 Task: For heading Use Comfortaa with navy blue colour & bold.  font size for heading20,  'Change the font style of data to'Comfortaa and font size to 12,  Change the alignment of both headline & data to Align center.  In the sheet  BudgetTool analysisbook
Action: Mouse moved to (145, 186)
Screenshot: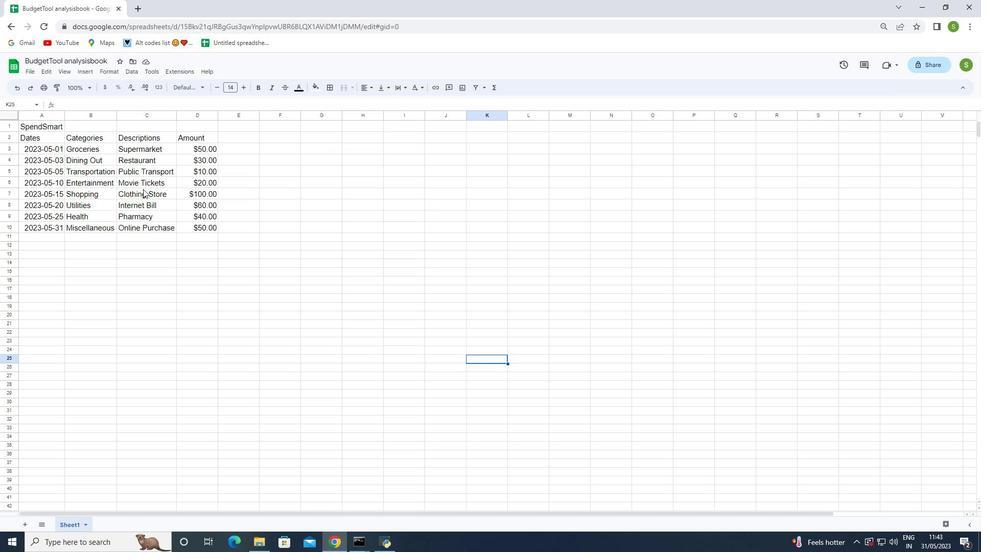 
Action: Mouse pressed left at (145, 186)
Screenshot: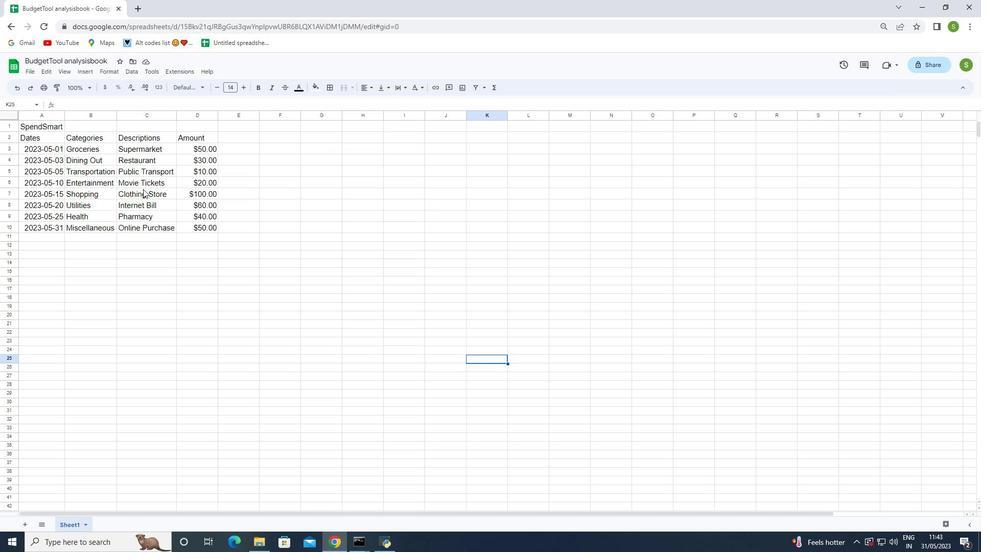 
Action: Mouse moved to (36, 128)
Screenshot: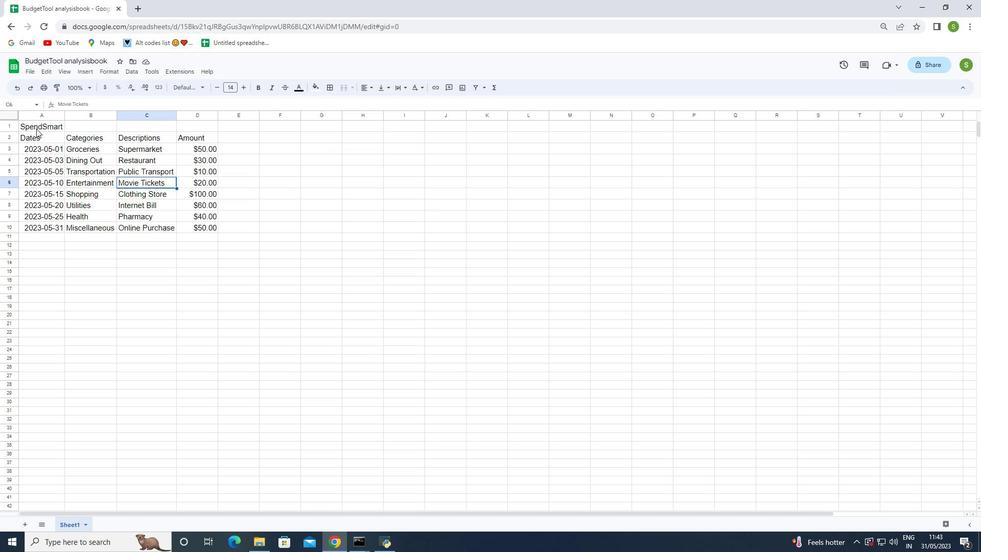 
Action: Mouse pressed left at (36, 128)
Screenshot: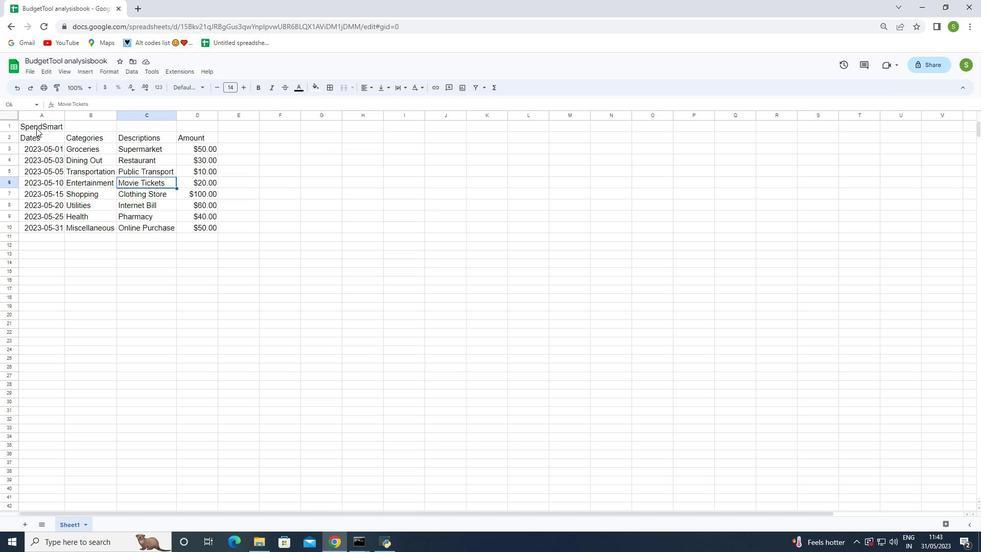 
Action: Mouse moved to (198, 88)
Screenshot: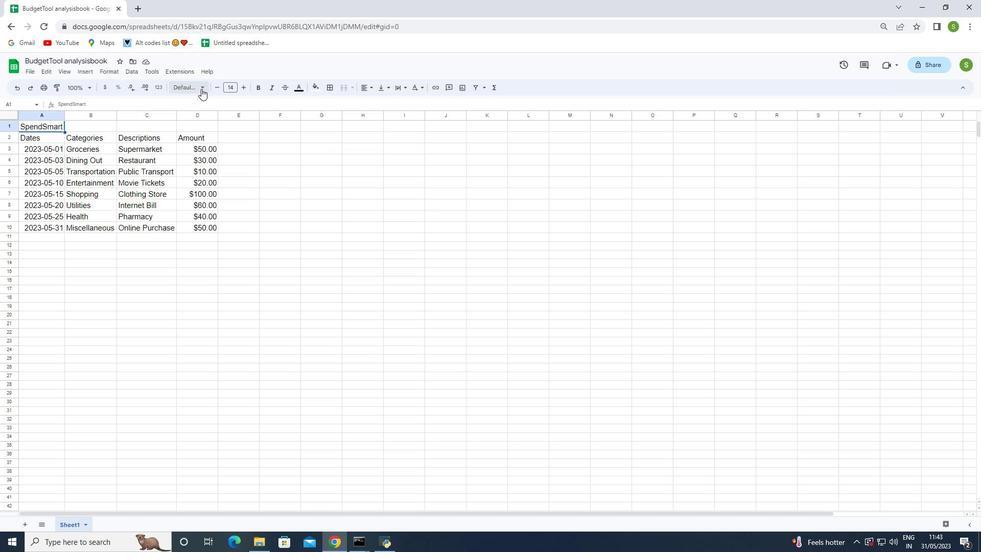 
Action: Mouse pressed left at (198, 88)
Screenshot: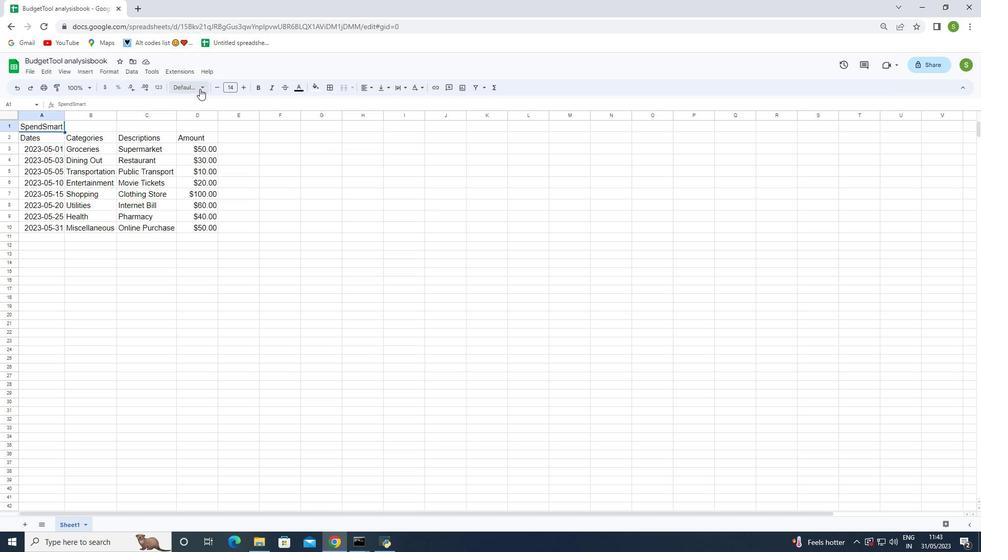 
Action: Mouse moved to (202, 488)
Screenshot: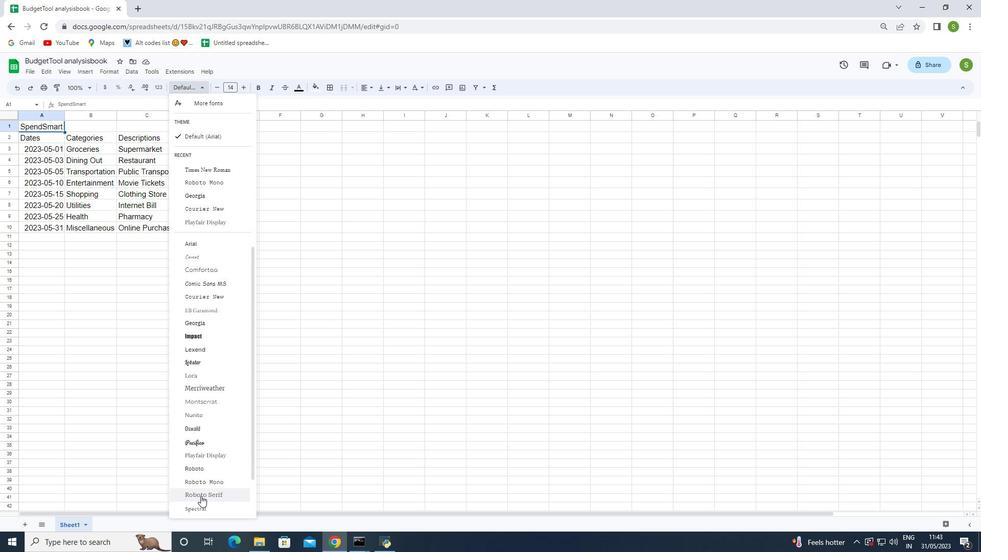 
Action: Mouse scrolled (202, 487) with delta (0, 0)
Screenshot: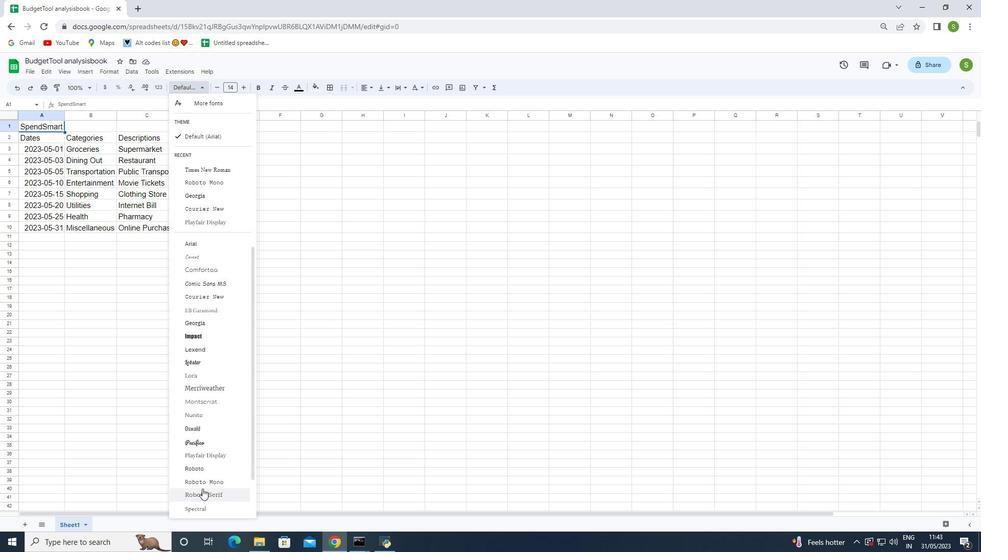 
Action: Mouse scrolled (202, 487) with delta (0, 0)
Screenshot: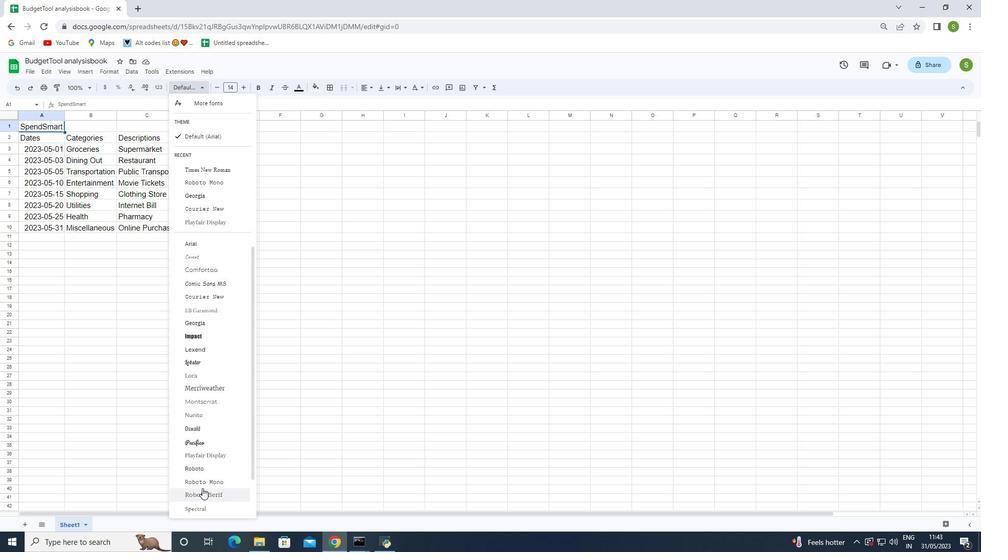 
Action: Mouse scrolled (202, 487) with delta (0, 0)
Screenshot: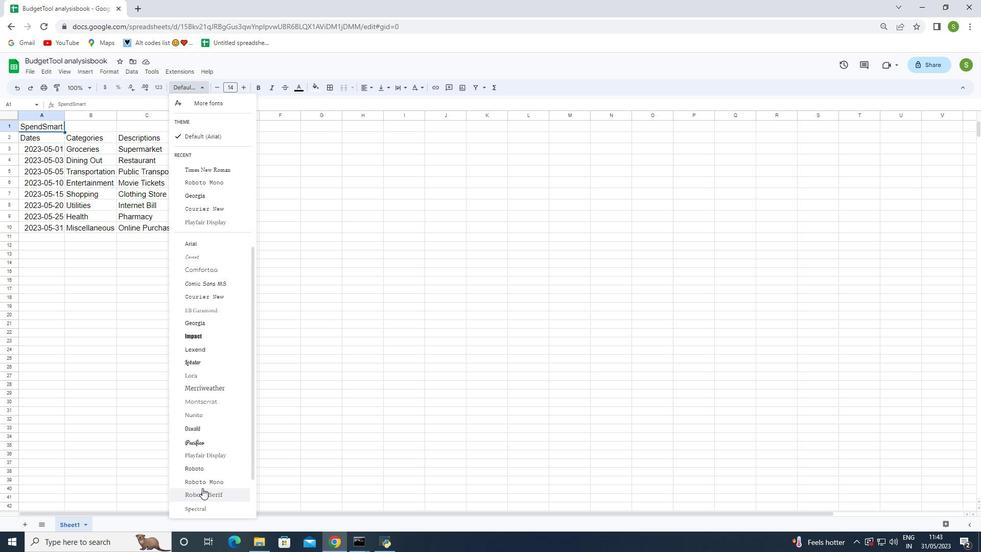 
Action: Mouse scrolled (202, 487) with delta (0, 0)
Screenshot: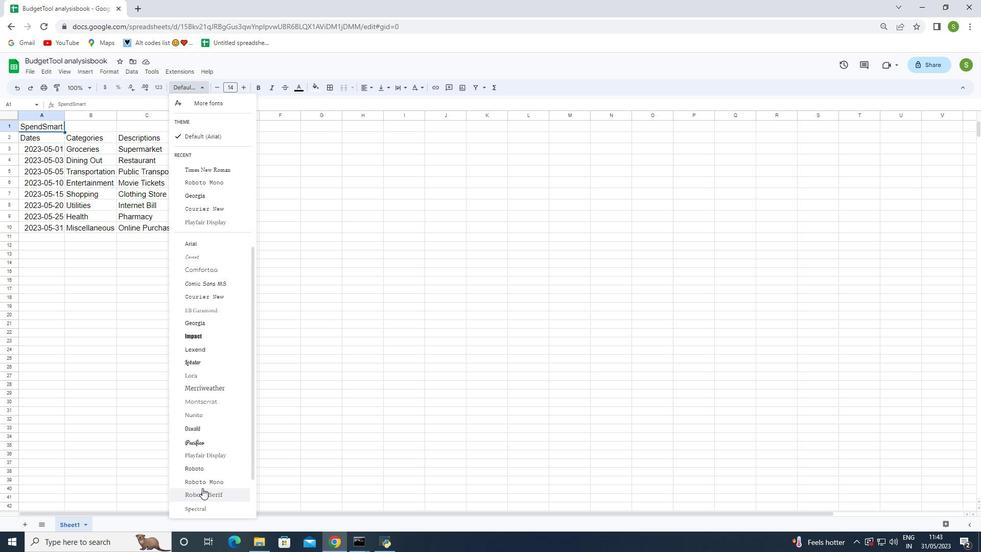 
Action: Mouse scrolled (202, 487) with delta (0, 0)
Screenshot: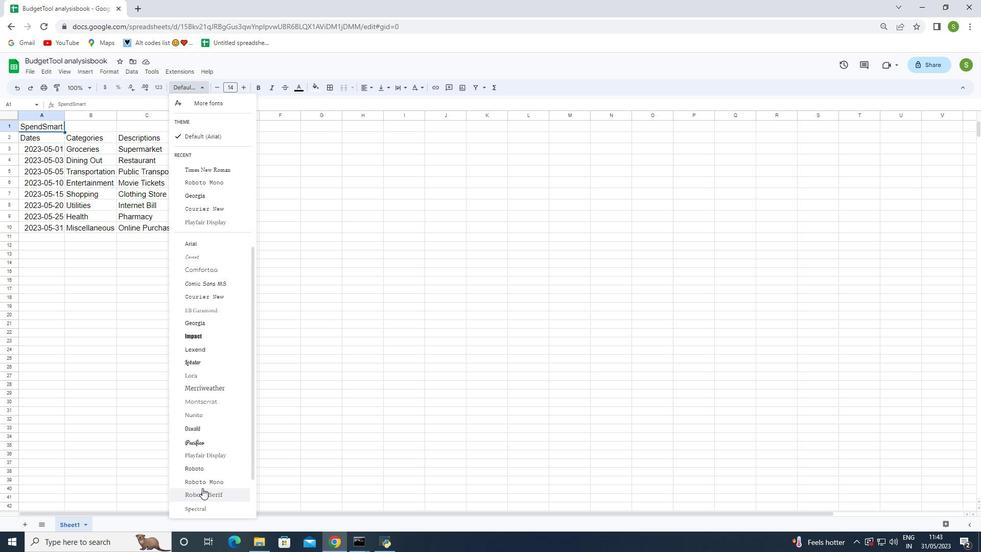 
Action: Mouse scrolled (202, 487) with delta (0, 0)
Screenshot: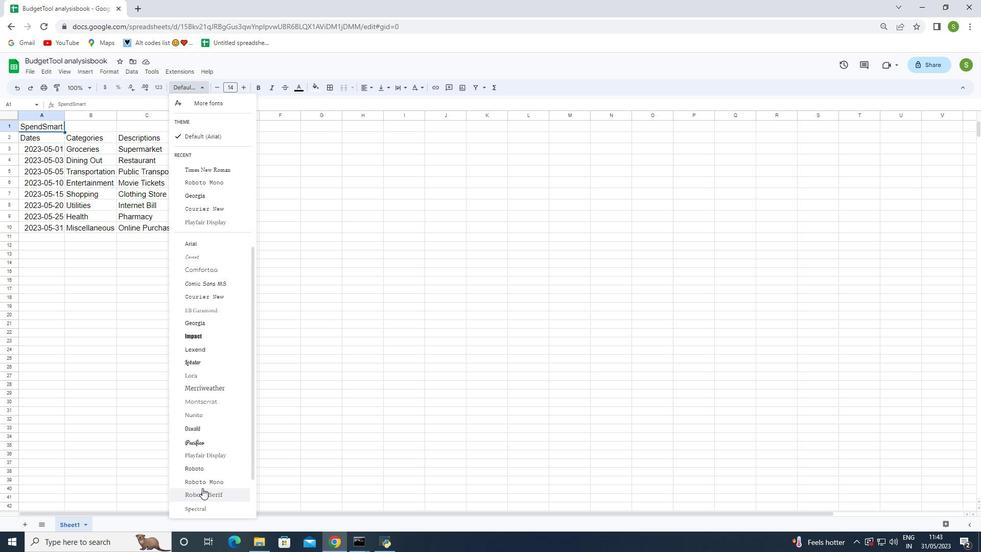 
Action: Mouse moved to (202, 487)
Screenshot: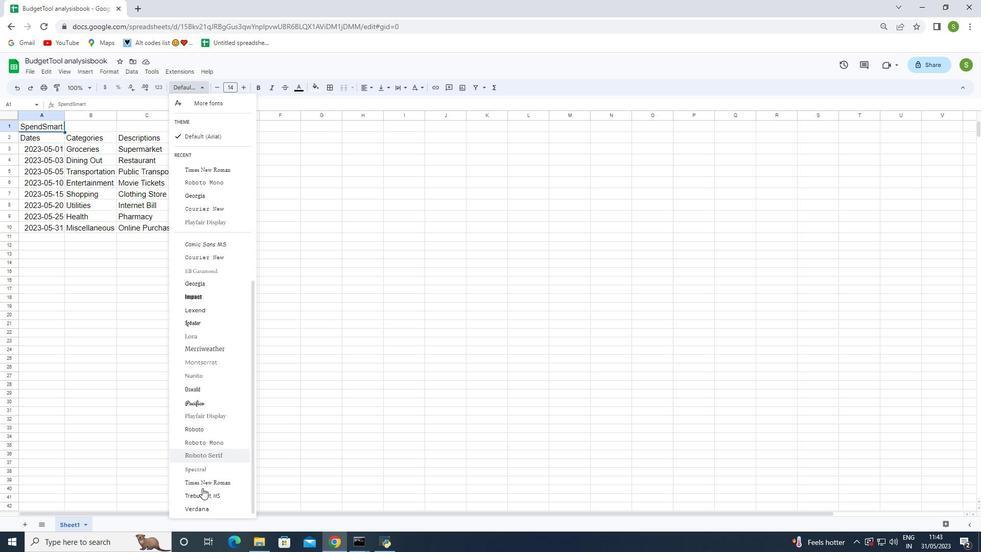 
Action: Mouse scrolled (202, 488) with delta (0, 0)
Screenshot: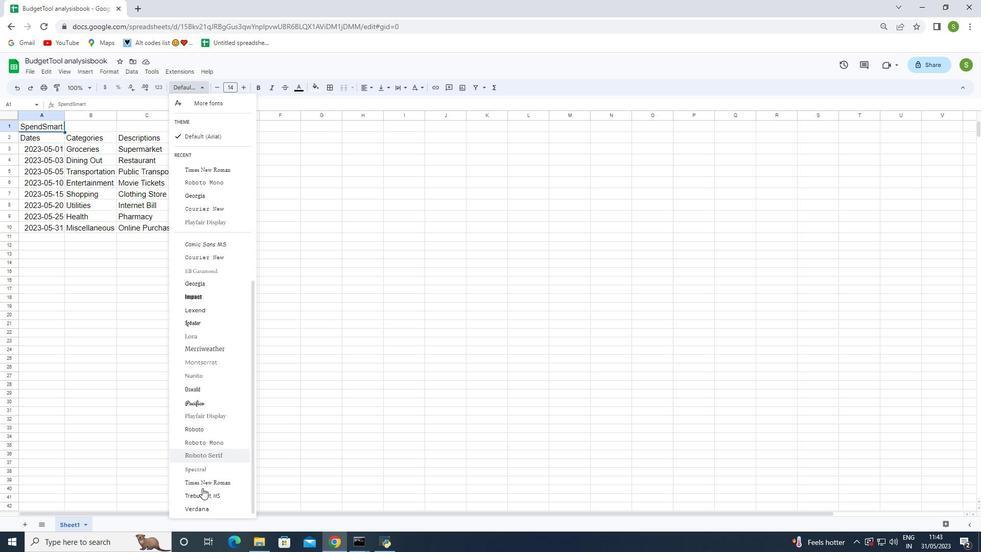
Action: Mouse moved to (202, 486)
Screenshot: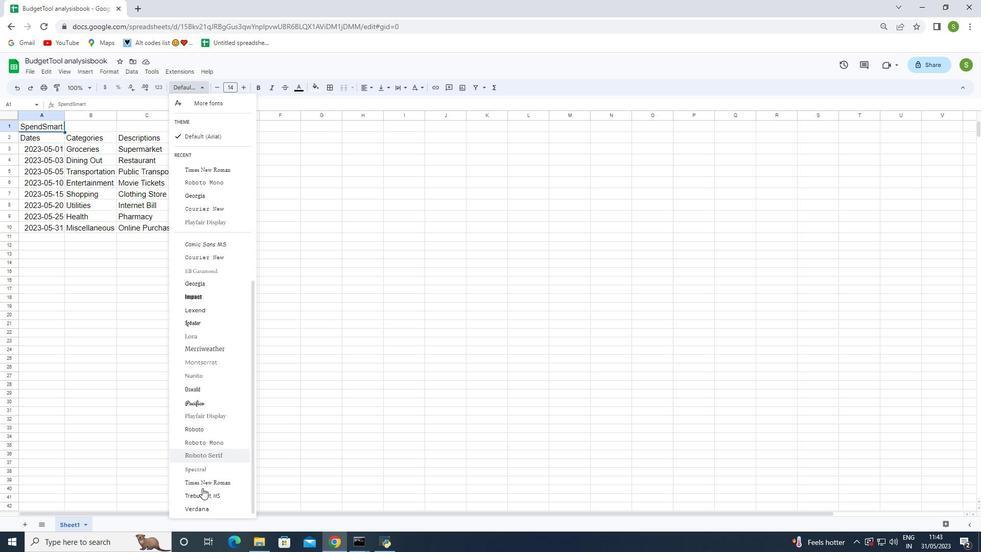 
Action: Mouse scrolled (202, 487) with delta (0, 0)
Screenshot: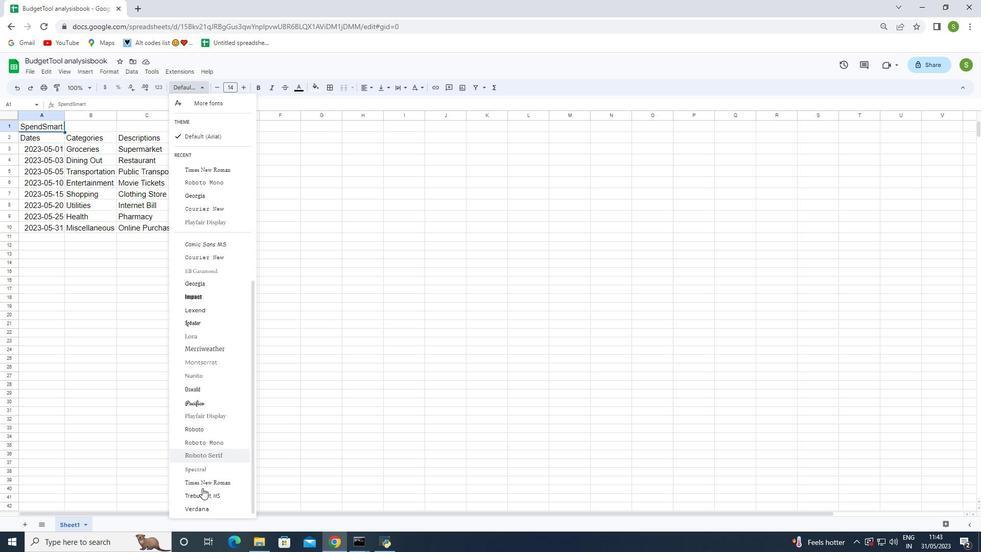 
Action: Mouse moved to (202, 486)
Screenshot: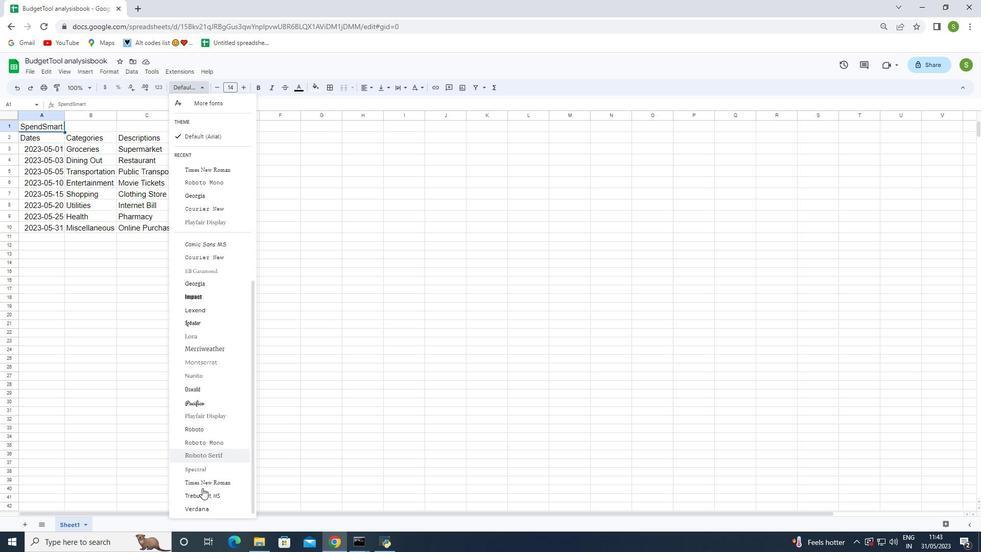 
Action: Mouse scrolled (202, 486) with delta (0, 0)
Screenshot: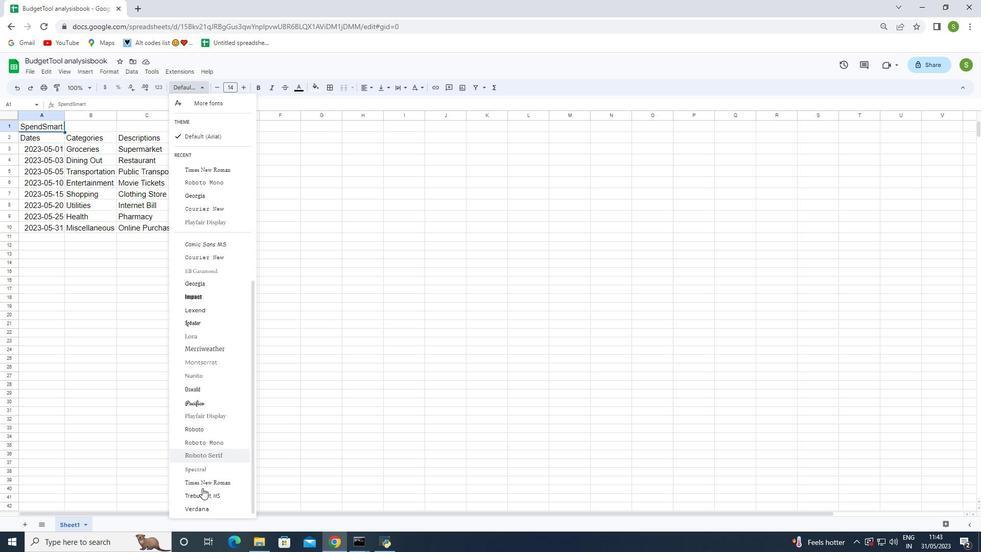 
Action: Mouse moved to (202, 482)
Screenshot: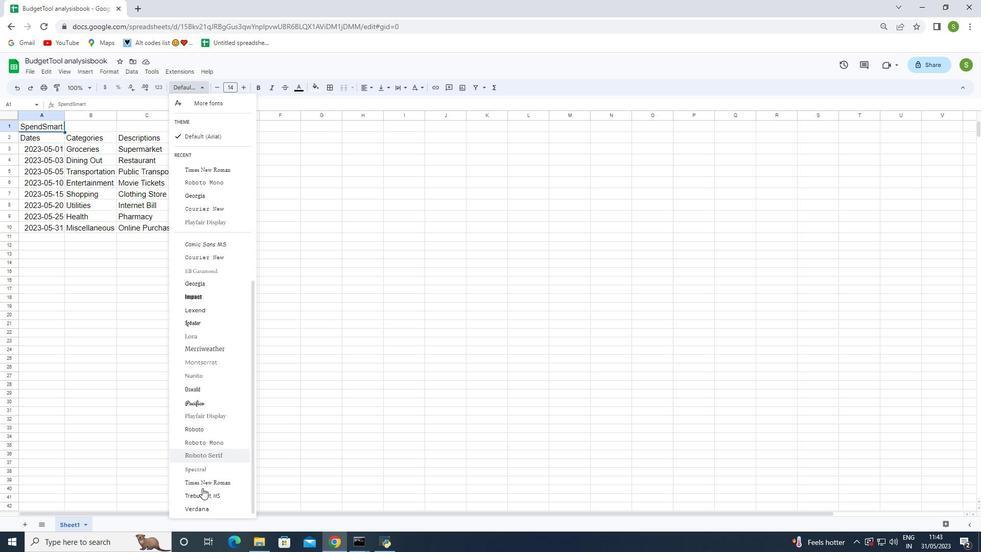 
Action: Mouse scrolled (202, 483) with delta (0, 0)
Screenshot: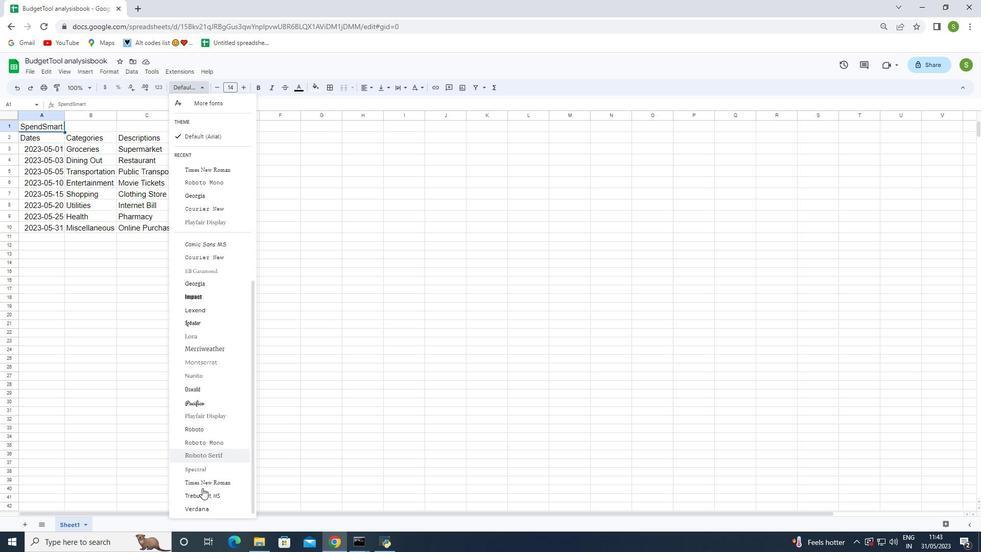 
Action: Mouse moved to (202, 481)
Screenshot: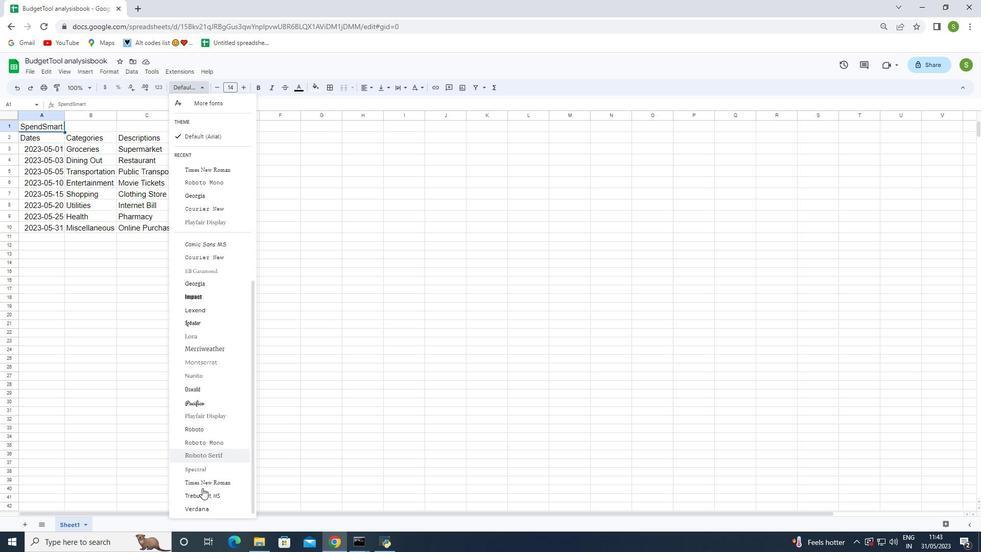 
Action: Mouse scrolled (202, 481) with delta (0, 0)
Screenshot: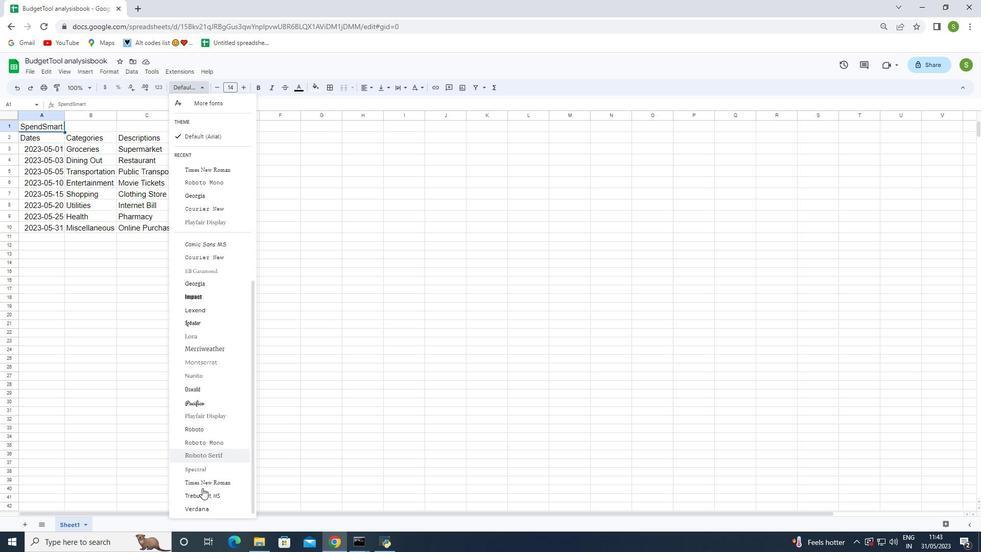
Action: Mouse moved to (203, 475)
Screenshot: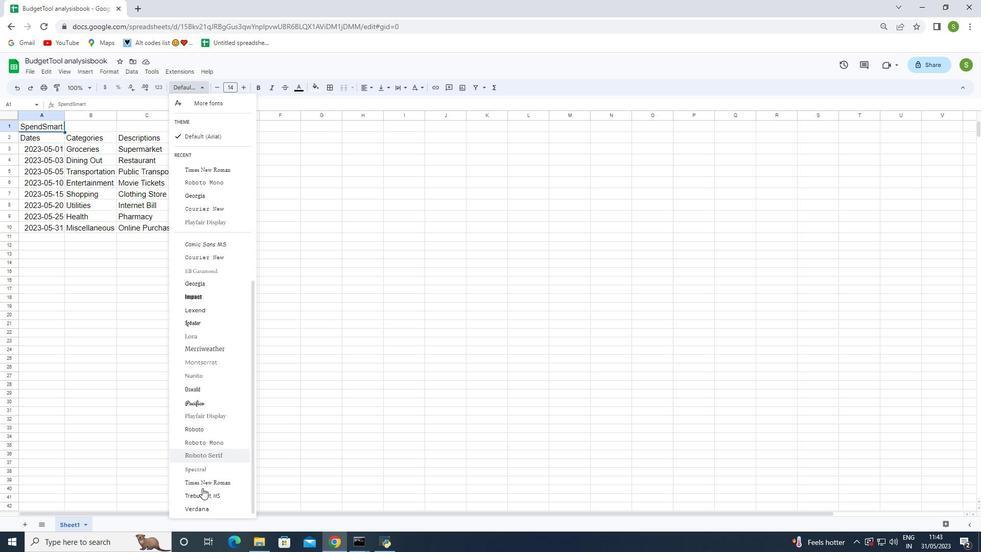 
Action: Mouse scrolled (203, 476) with delta (0, 0)
Screenshot: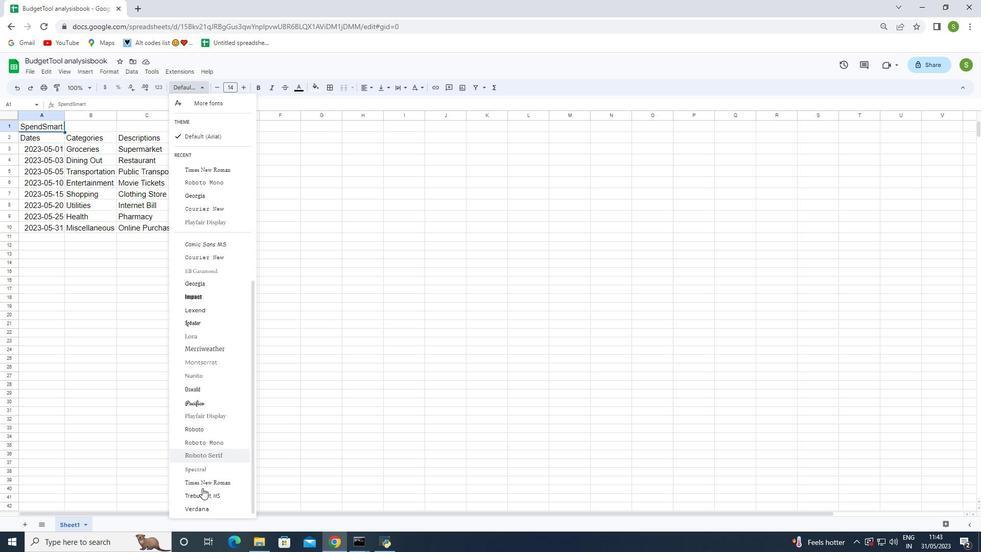 
Action: Mouse moved to (204, 463)
Screenshot: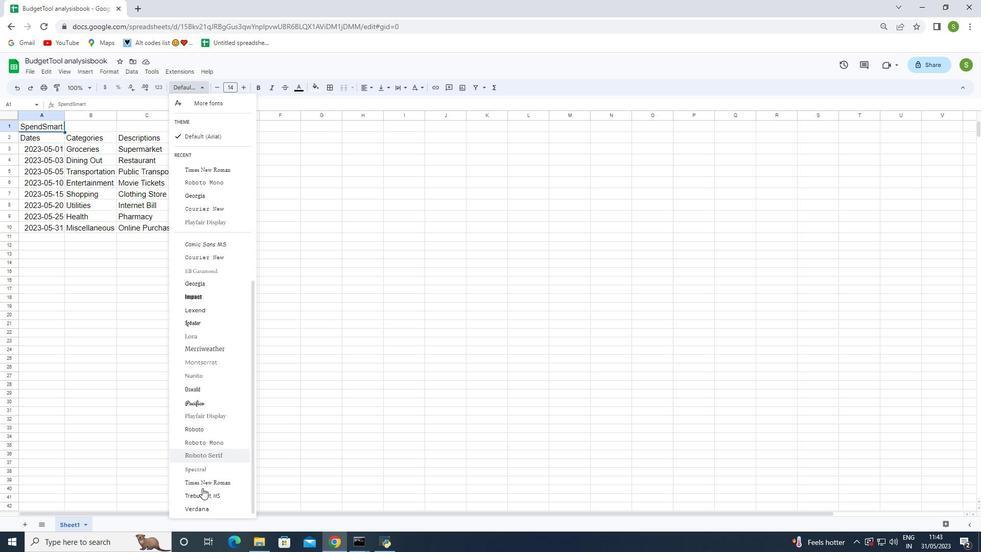 
Action: Mouse scrolled (204, 463) with delta (0, 0)
Screenshot: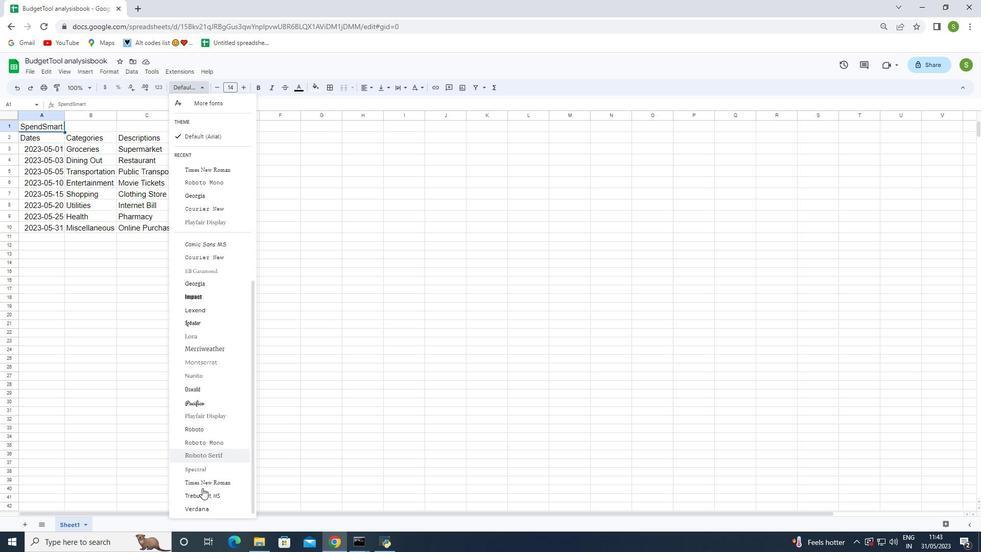 
Action: Mouse moved to (204, 450)
Screenshot: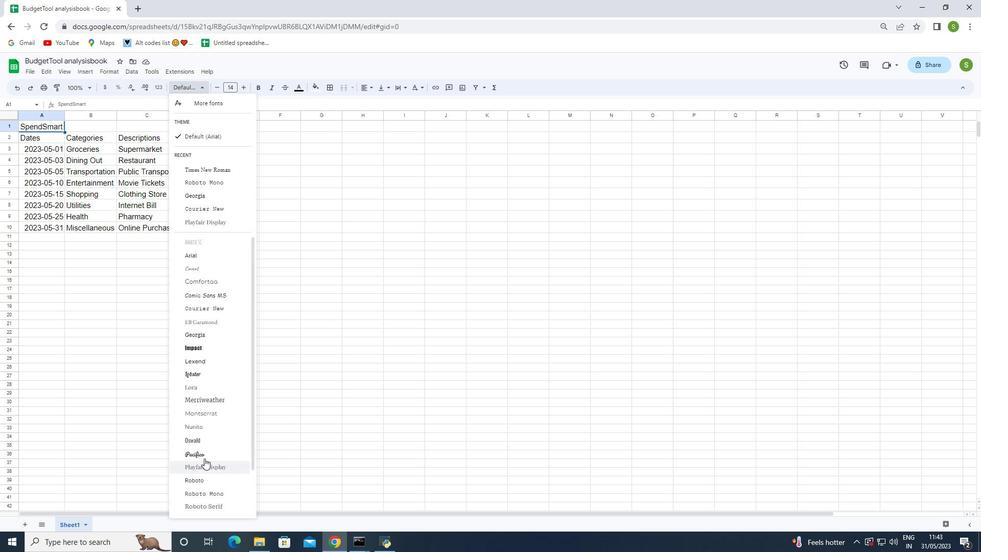 
Action: Mouse scrolled (204, 451) with delta (0, 0)
Screenshot: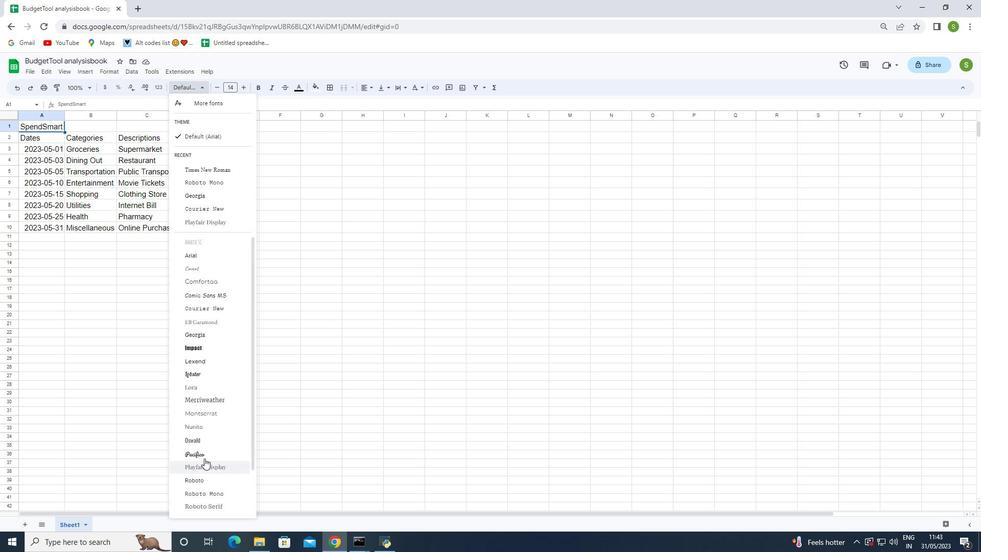 
Action: Mouse moved to (204, 450)
Screenshot: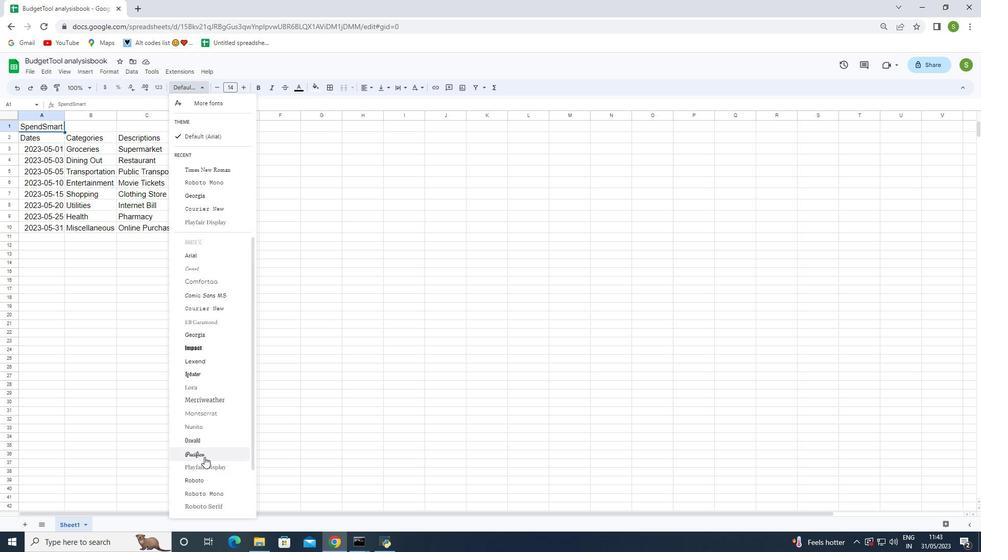 
Action: Mouse scrolled (204, 450) with delta (0, 0)
Screenshot: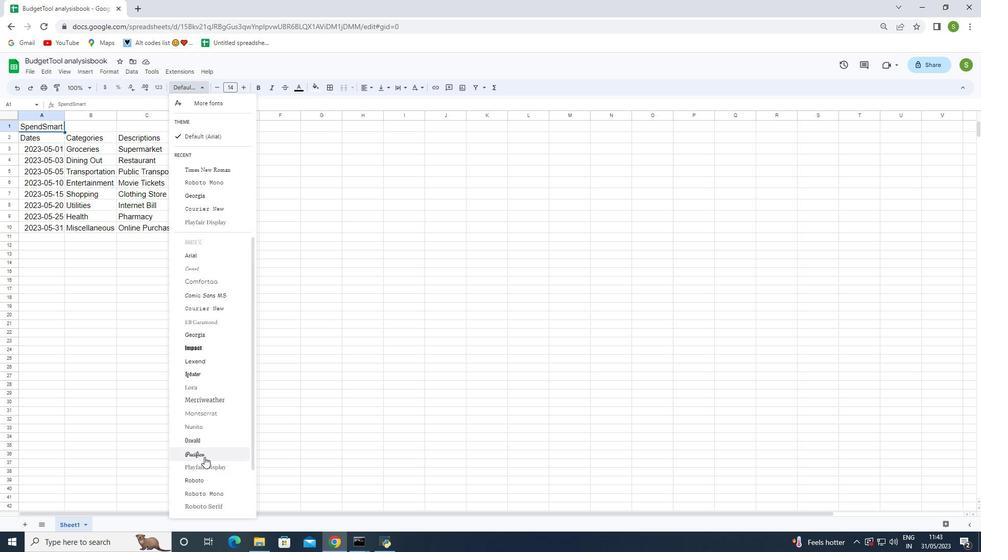 
Action: Mouse scrolled (204, 450) with delta (0, 0)
Screenshot: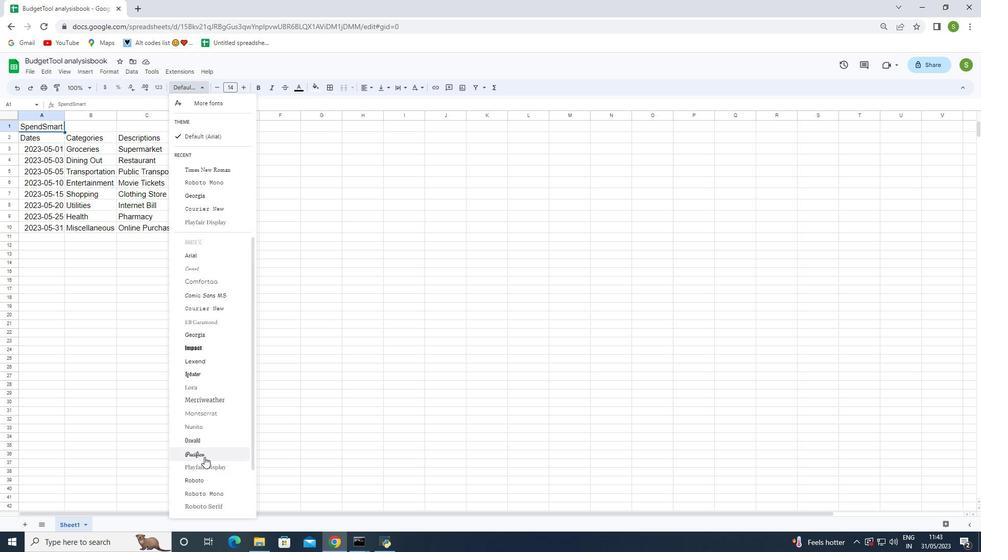 
Action: Mouse scrolled (204, 450) with delta (0, 0)
Screenshot: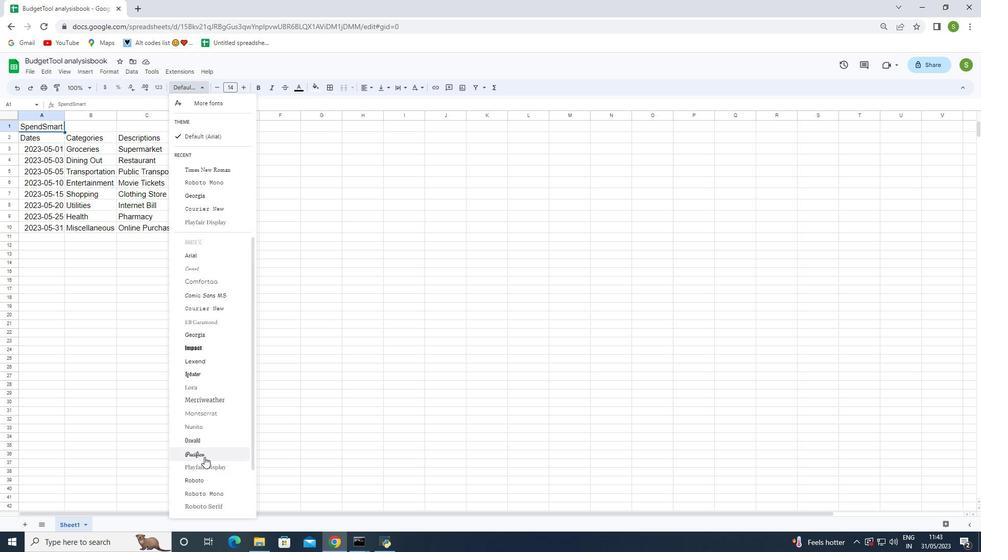 
Action: Mouse scrolled (204, 450) with delta (0, 0)
Screenshot: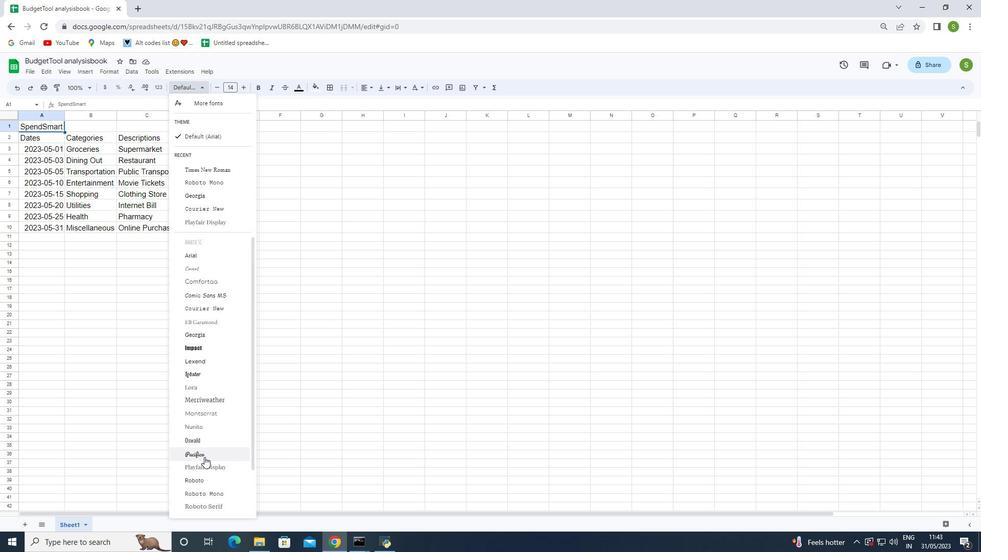 
Action: Mouse moved to (204, 449)
Screenshot: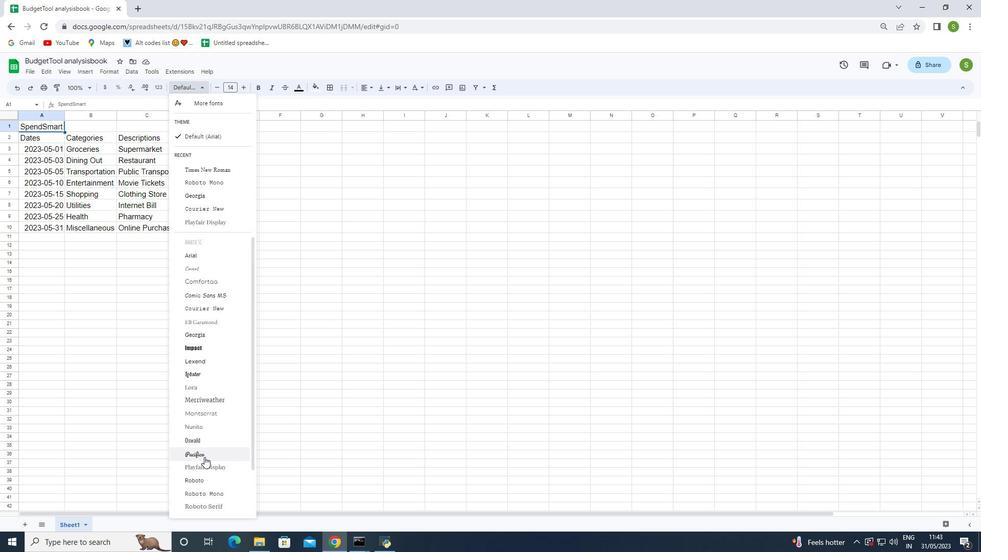 
Action: Mouse scrolled (204, 450) with delta (0, 0)
Screenshot: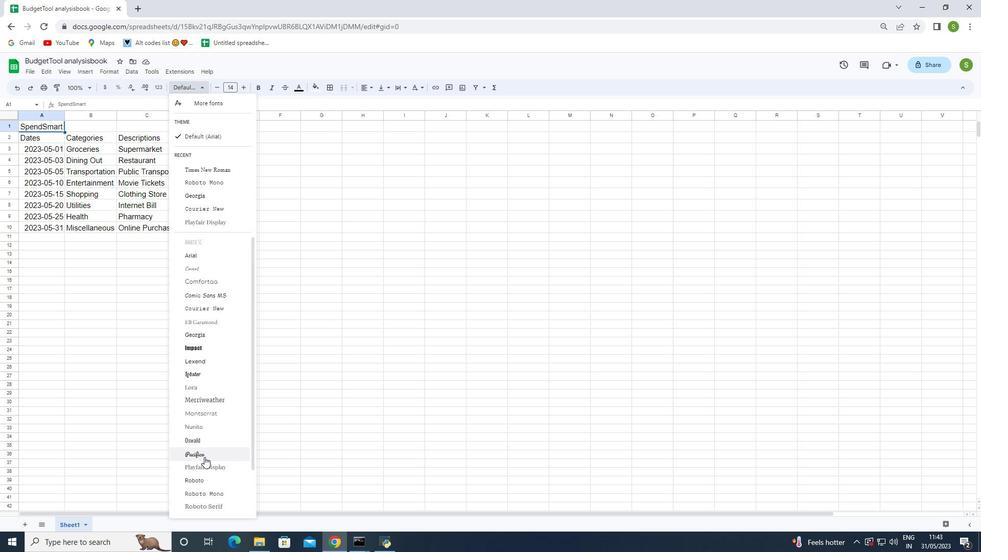 
Action: Mouse moved to (212, 283)
Screenshot: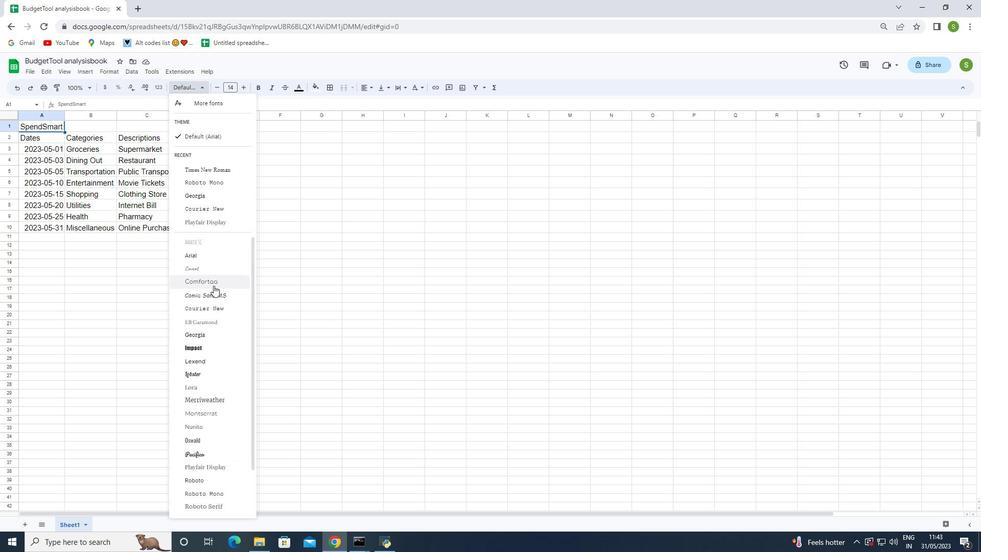
Action: Mouse pressed left at (212, 283)
Screenshot: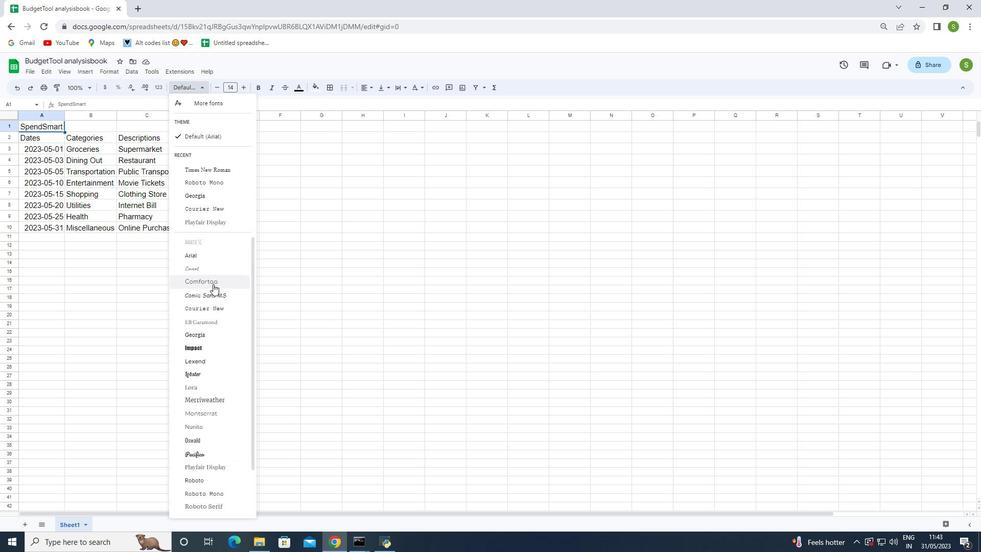 
Action: Mouse moved to (134, 9)
Screenshot: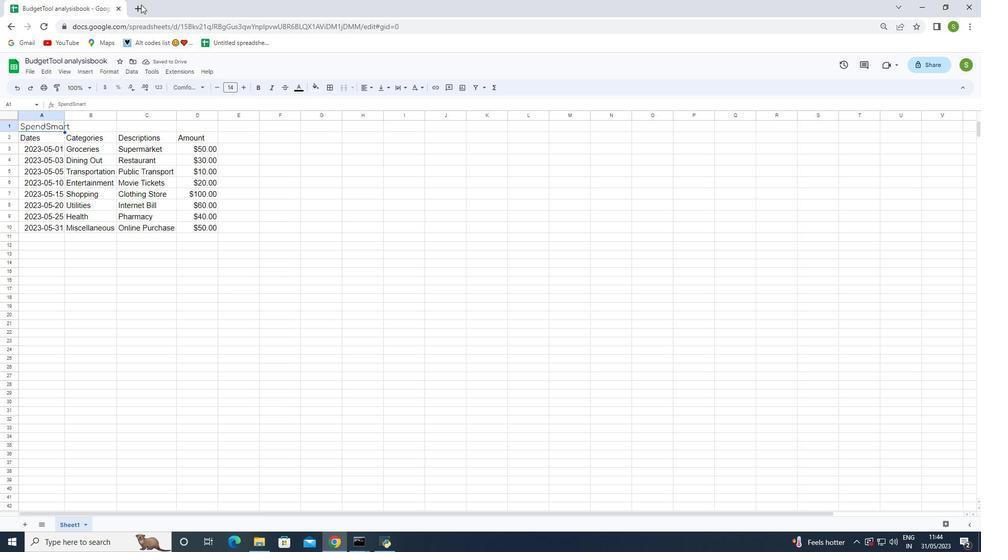 
Action: Mouse pressed left at (134, 9)
Screenshot: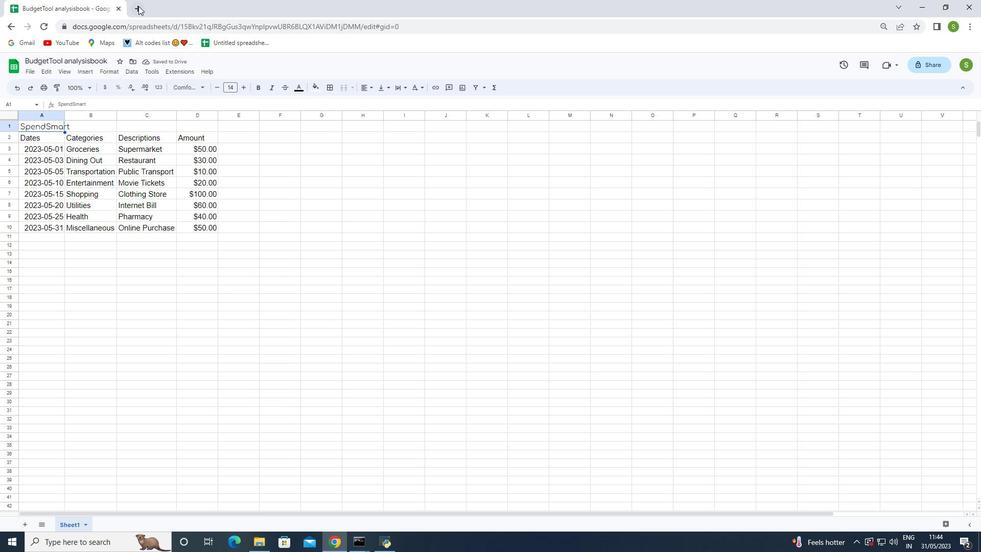 
Action: Mouse moved to (222, 112)
Screenshot: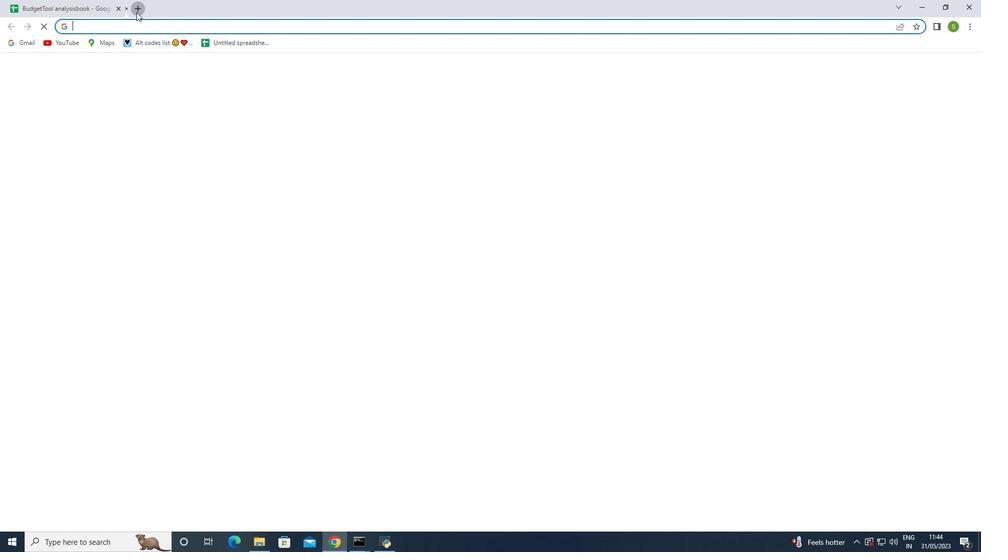 
Action: Key pressed navy<Key.space>blu<Key.enter>
Screenshot: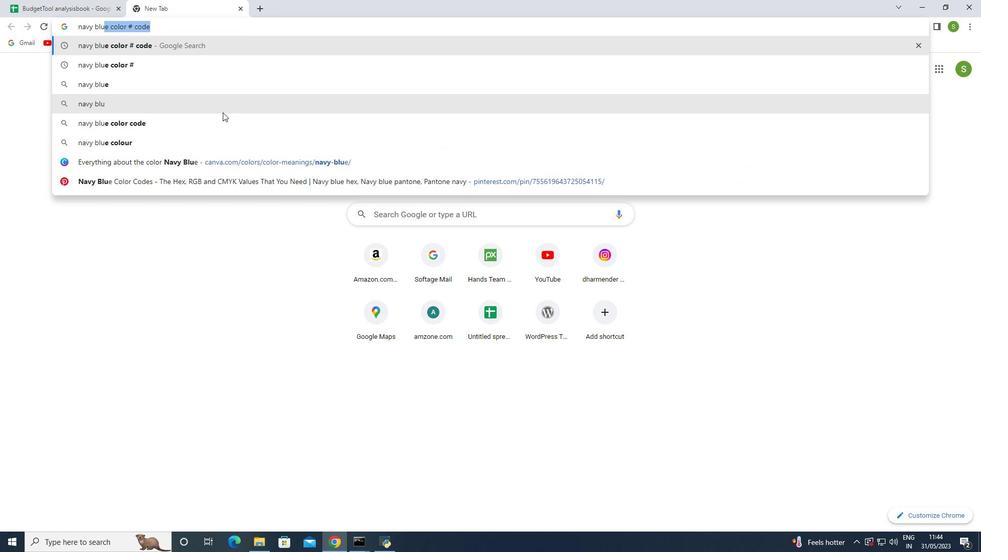 
Action: Mouse moved to (190, 228)
Screenshot: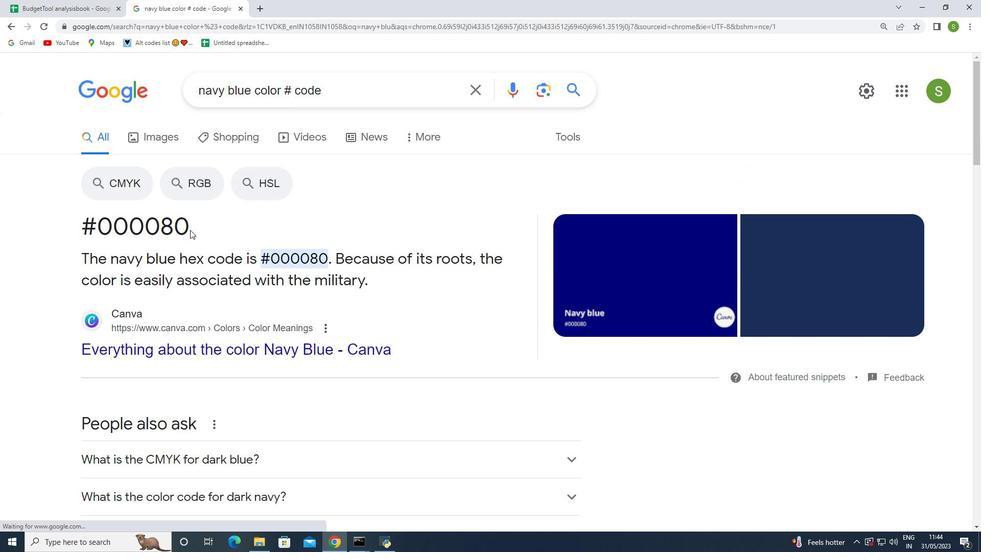 
Action: Mouse pressed left at (190, 228)
Screenshot: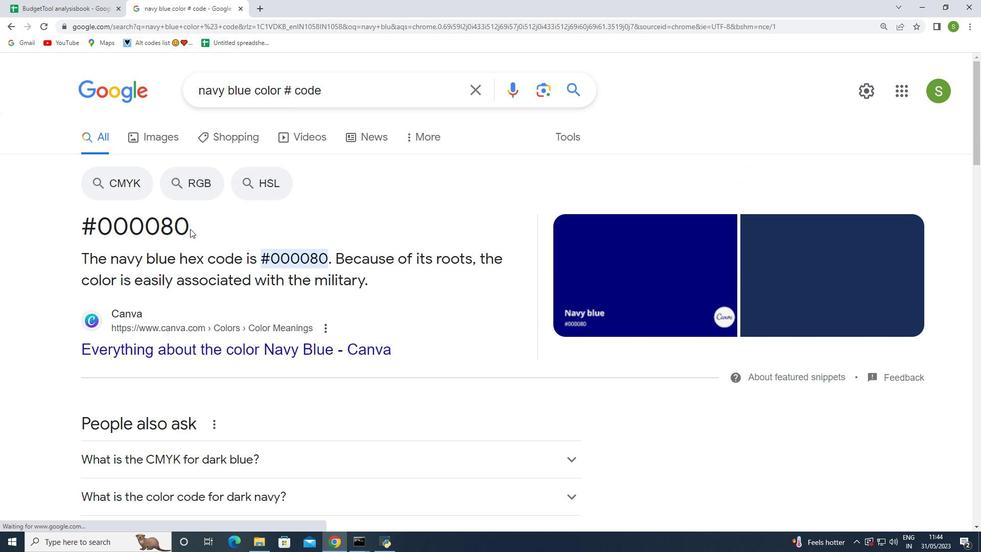 
Action: Mouse moved to (79, 219)
Screenshot: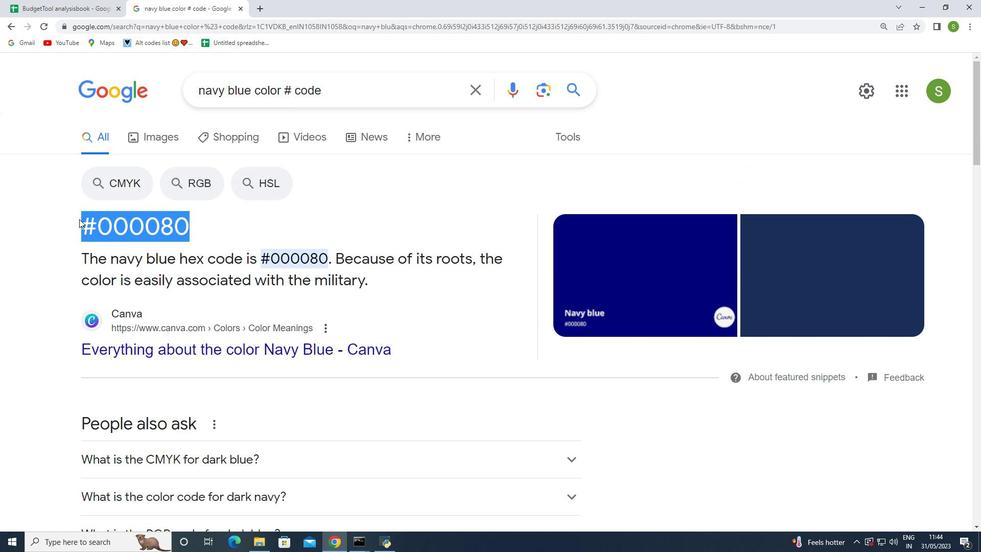 
Action: Key pressed ctrl+C
Screenshot: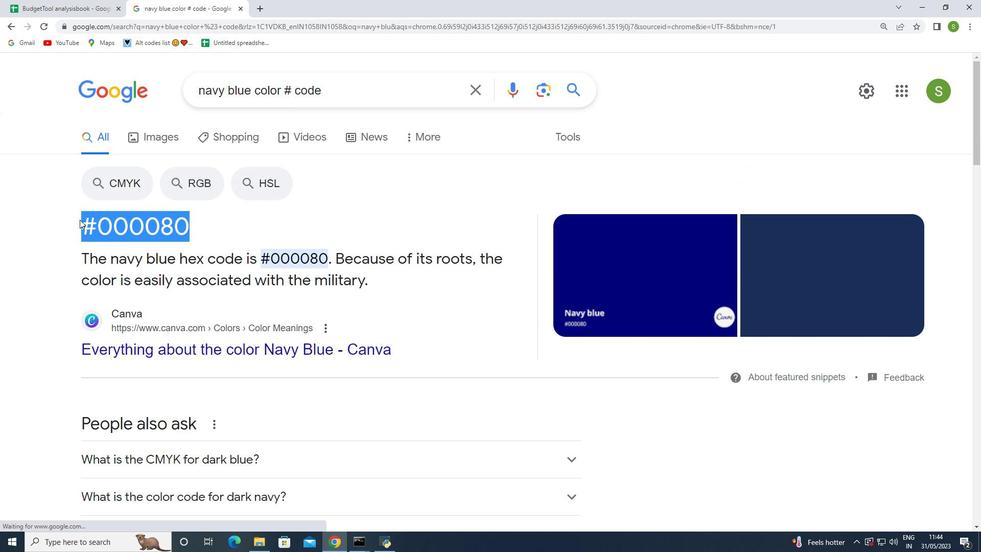 
Action: Mouse moved to (42, 0)
Screenshot: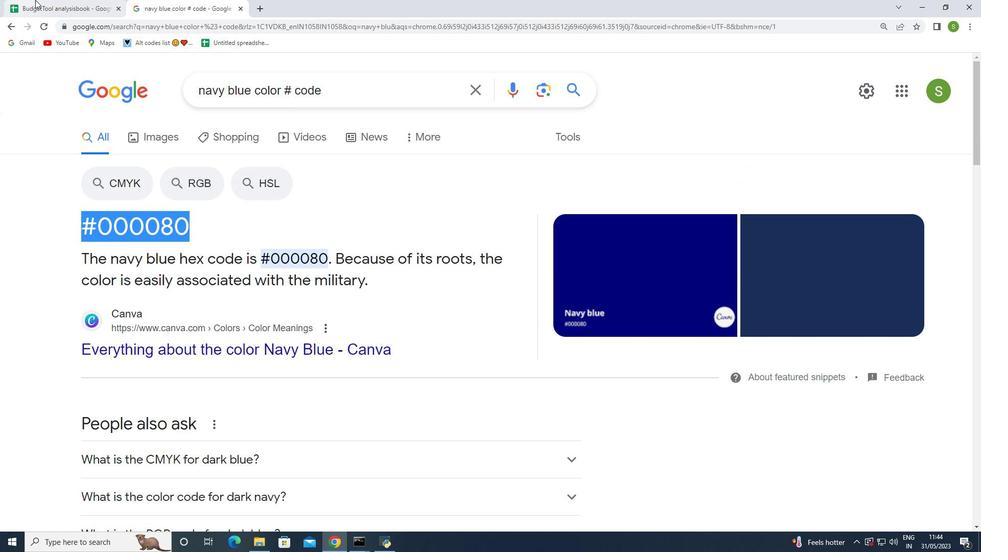 
Action: Mouse pressed left at (42, 0)
Screenshot: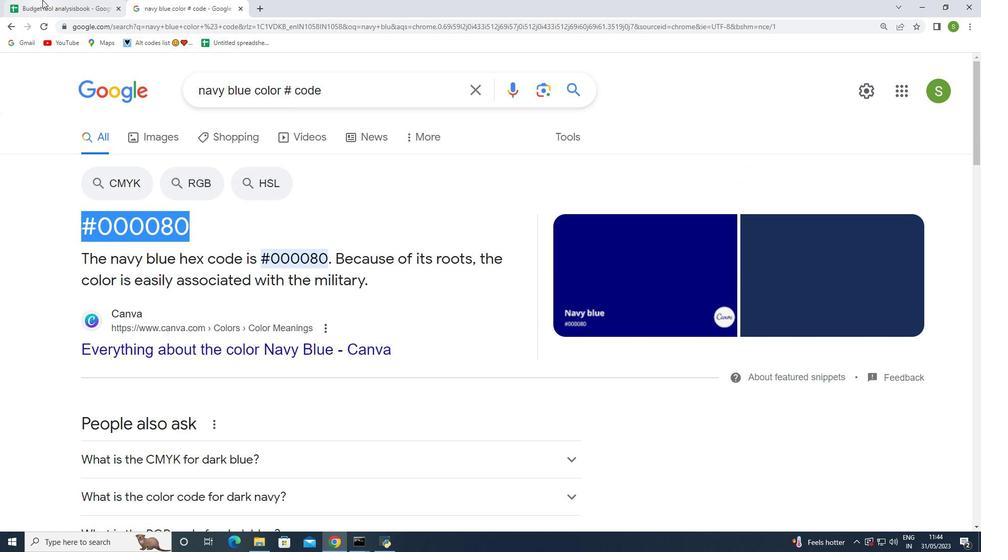 
Action: Mouse moved to (296, 89)
Screenshot: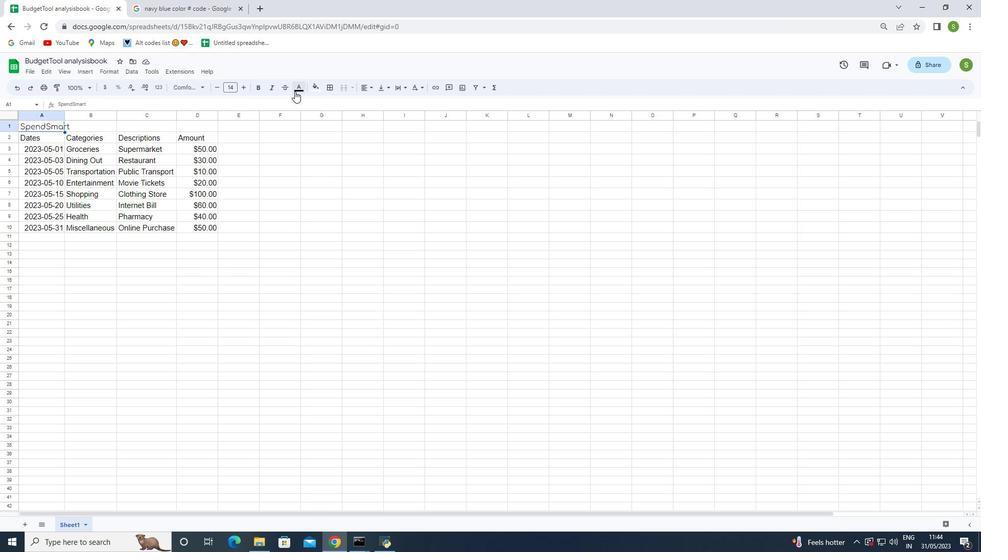 
Action: Mouse pressed left at (296, 89)
Screenshot: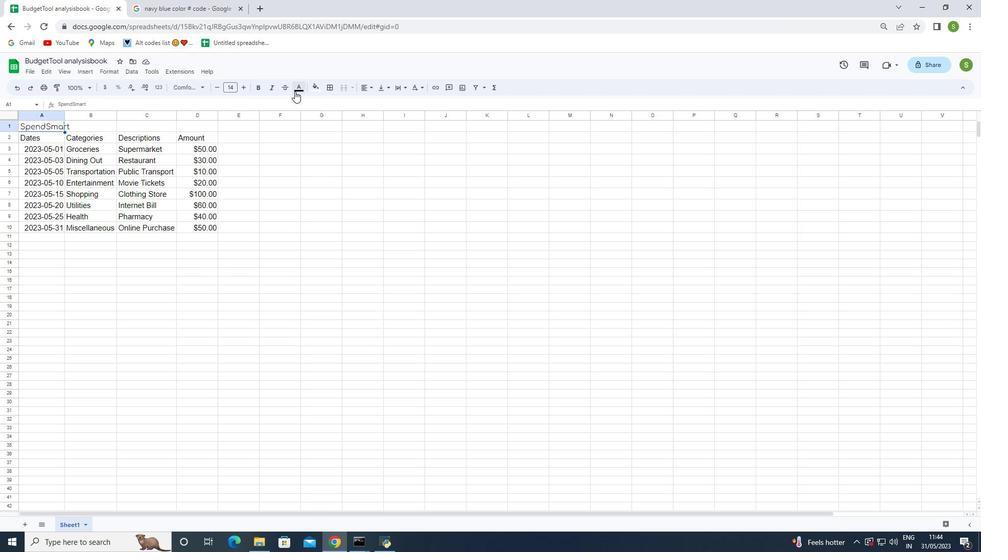 
Action: Mouse moved to (301, 220)
Screenshot: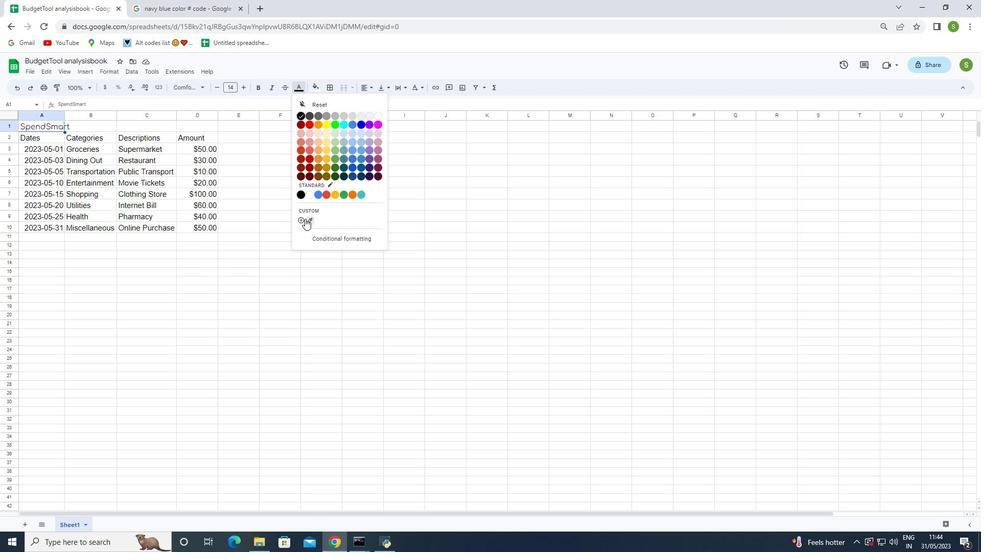 
Action: Mouse pressed left at (301, 220)
Screenshot: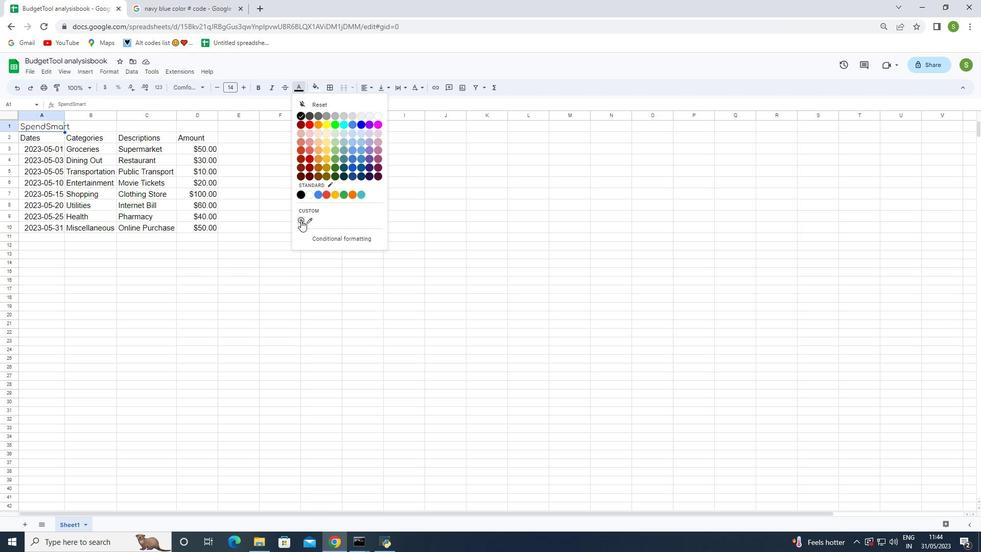 
Action: Mouse moved to (405, 319)
Screenshot: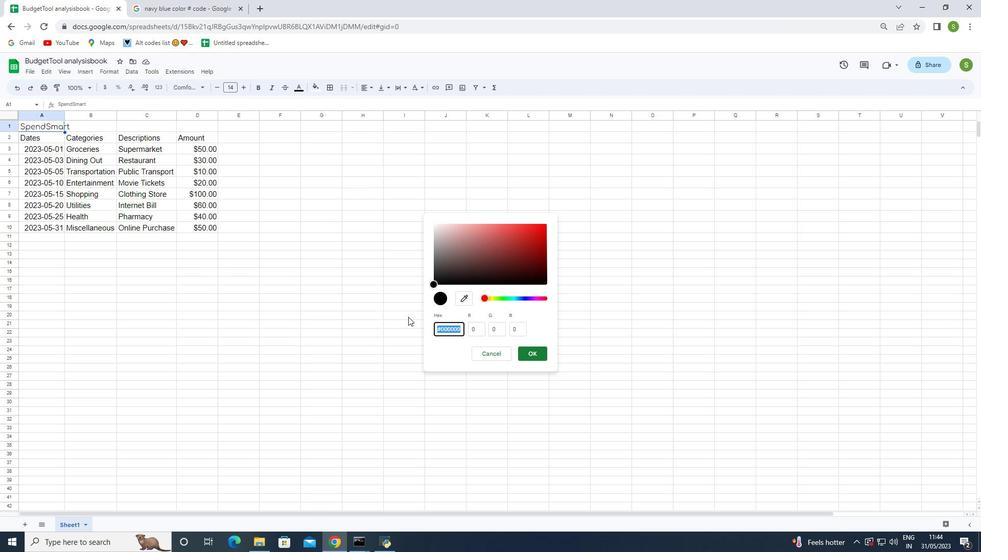 
Action: Key pressed ctrl+V
Screenshot: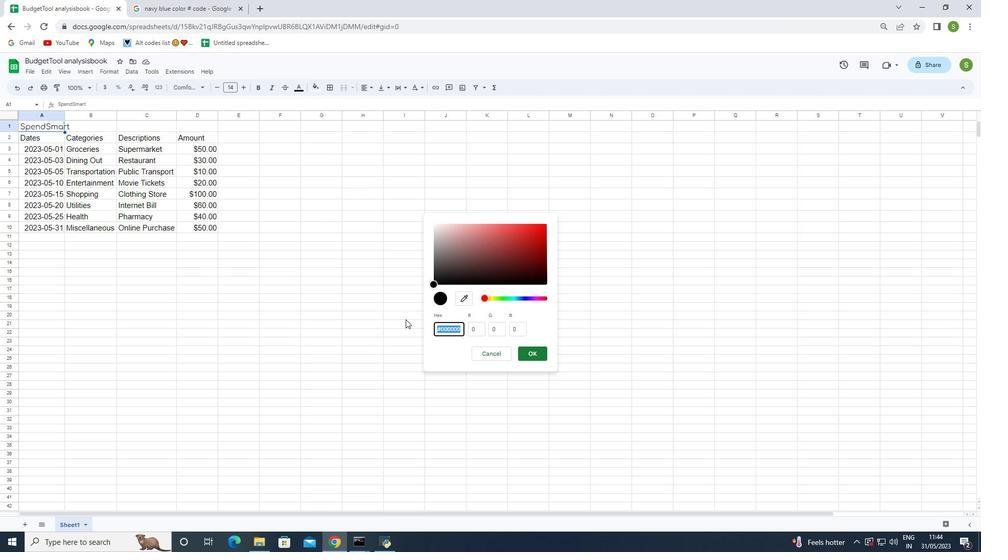 
Action: Mouse moved to (404, 318)
Screenshot: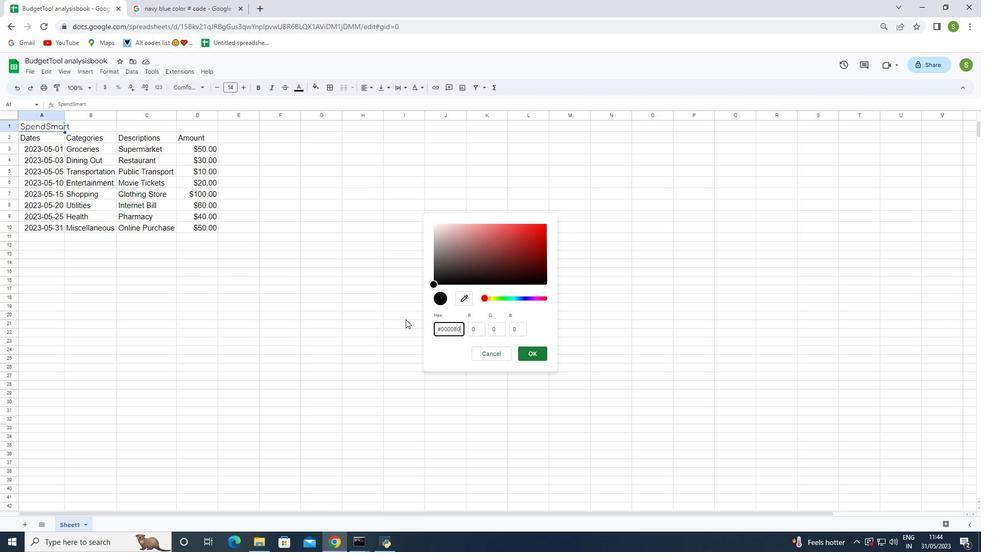 
Action: Key pressed <Key.enter>
Screenshot: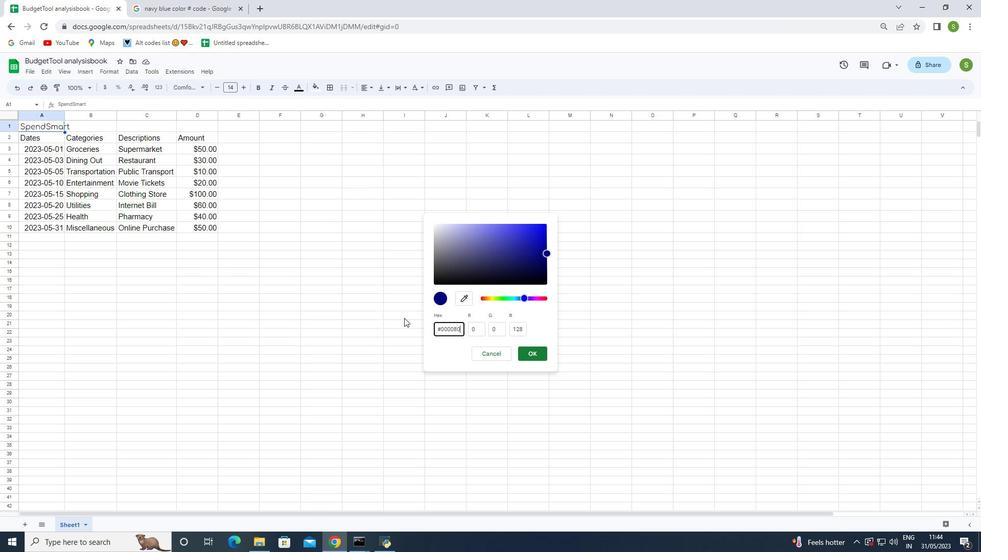 
Action: Mouse moved to (260, 86)
Screenshot: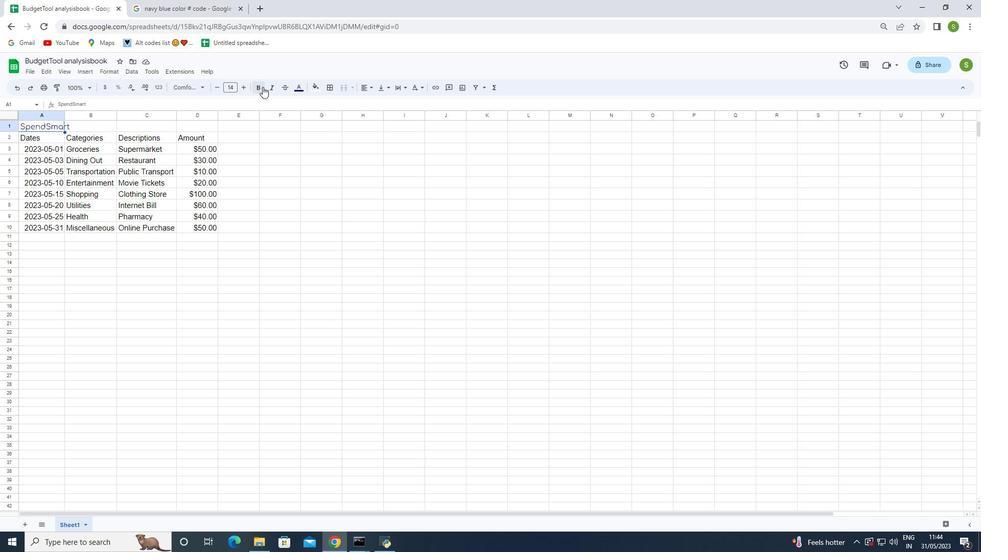 
Action: Mouse pressed left at (260, 86)
Screenshot: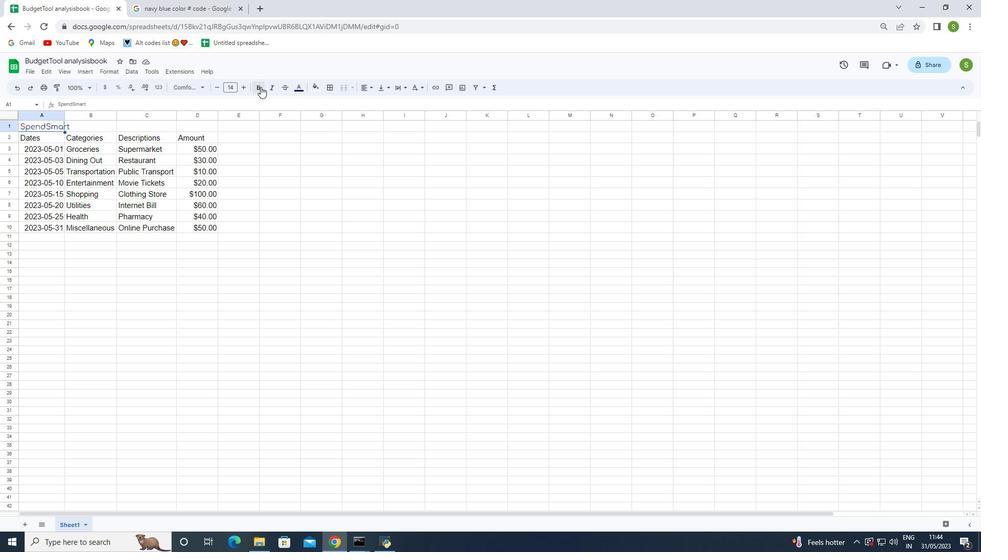 
Action: Mouse moved to (60, 112)
Screenshot: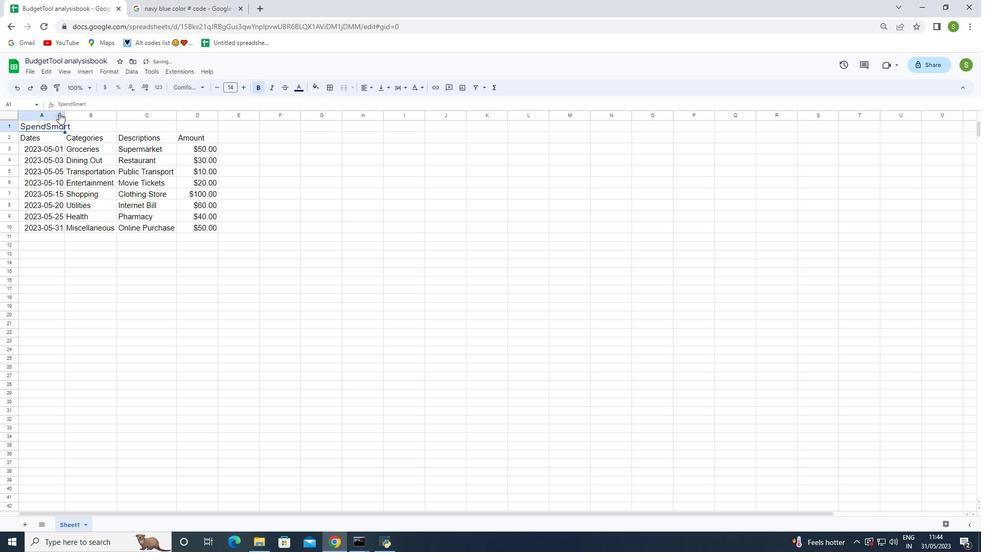 
Action: Mouse pressed left at (60, 112)
Screenshot: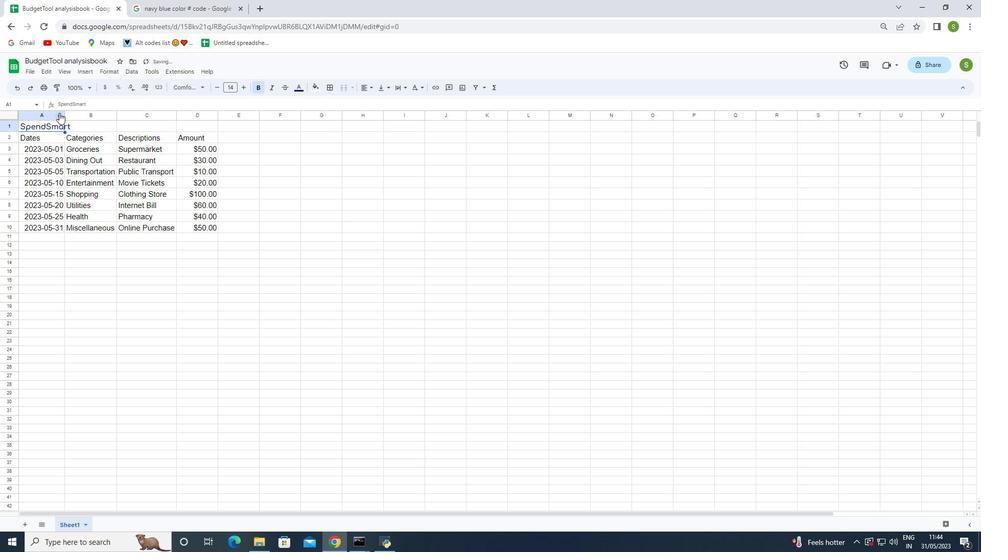 
Action: Mouse pressed left at (60, 112)
Screenshot: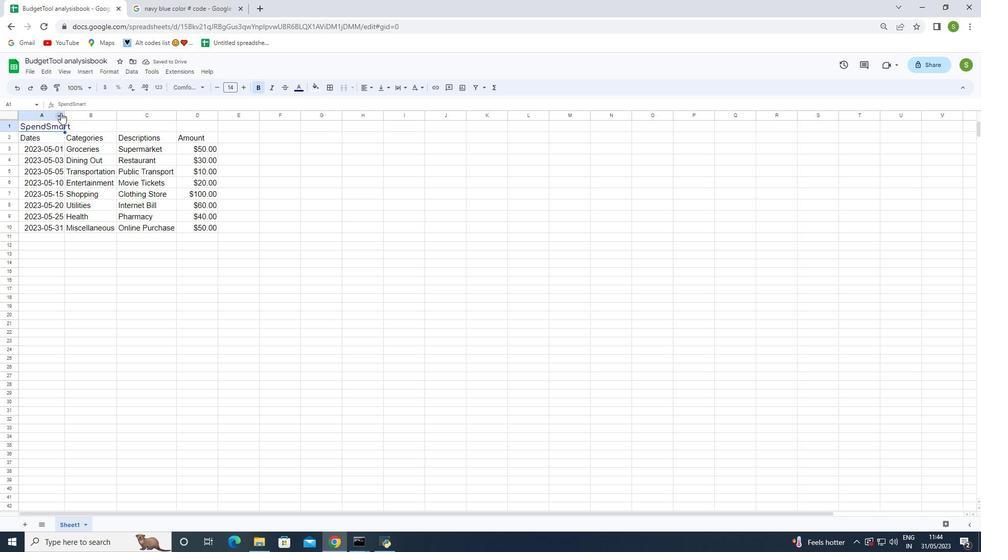 
Action: Mouse moved to (338, 281)
Screenshot: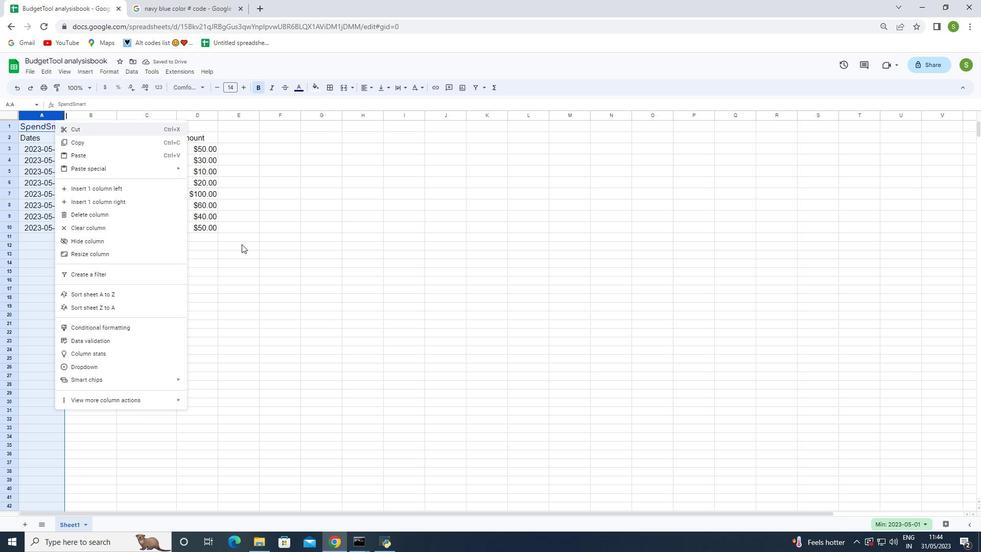 
Action: Mouse pressed left at (338, 281)
Screenshot: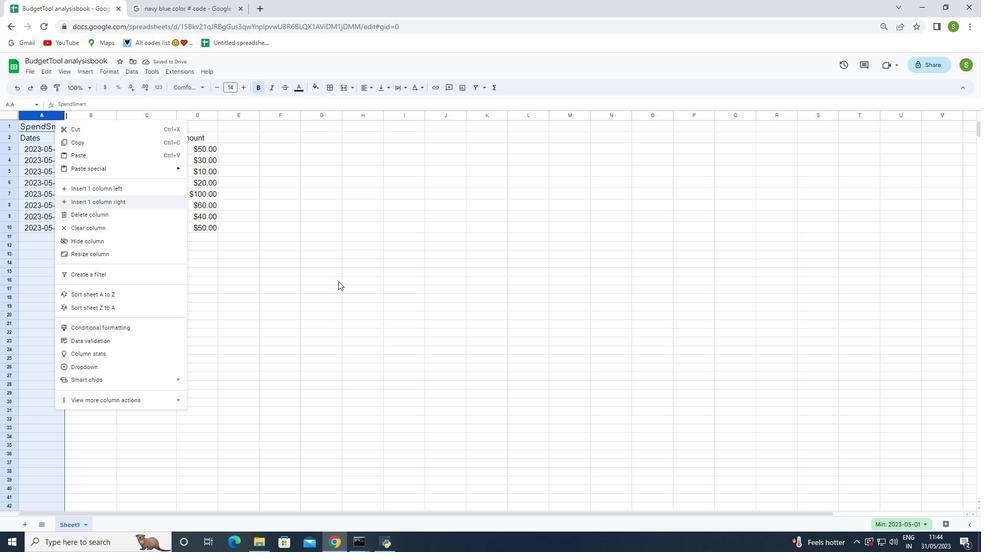 
Action: Mouse moved to (64, 111)
Screenshot: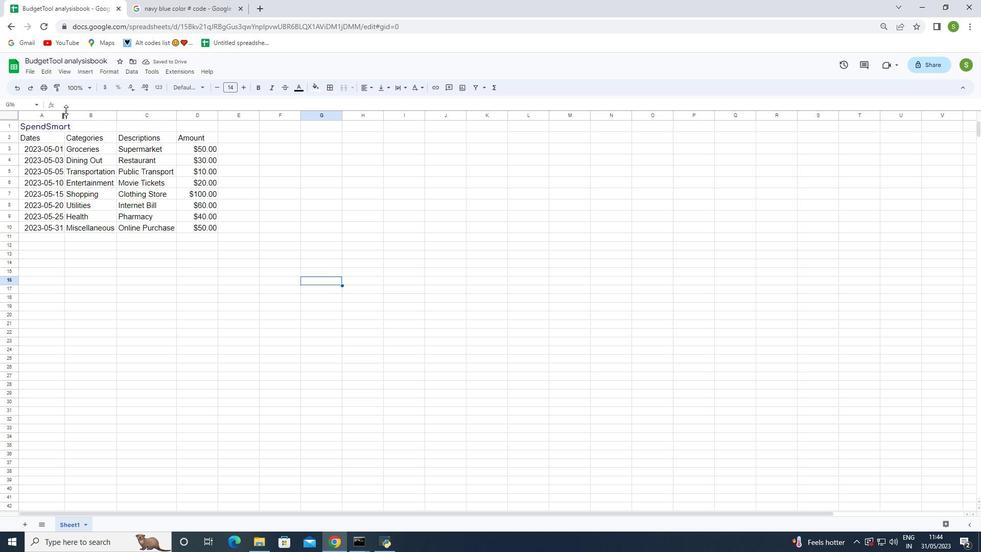 
Action: Mouse pressed left at (64, 111)
Screenshot: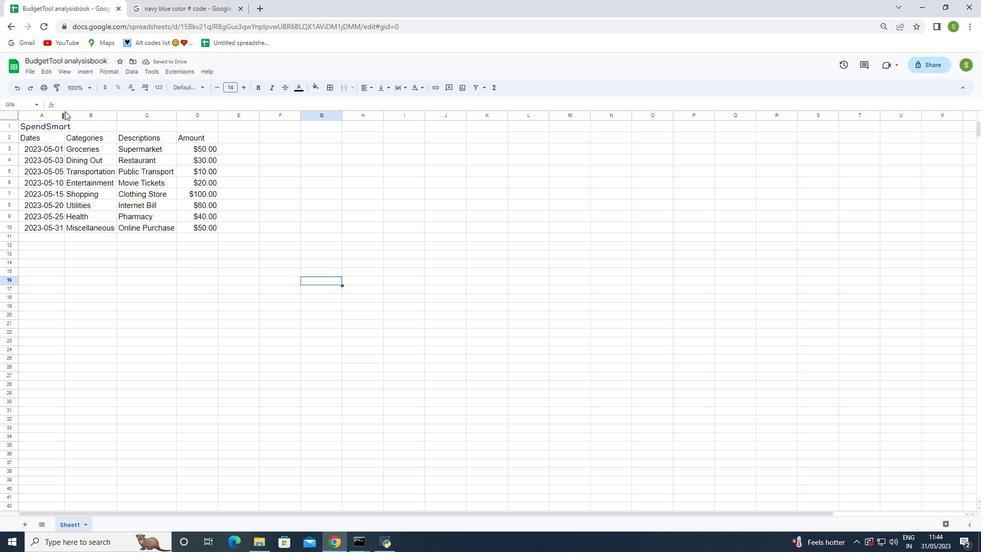 
Action: Mouse moved to (111, 157)
Screenshot: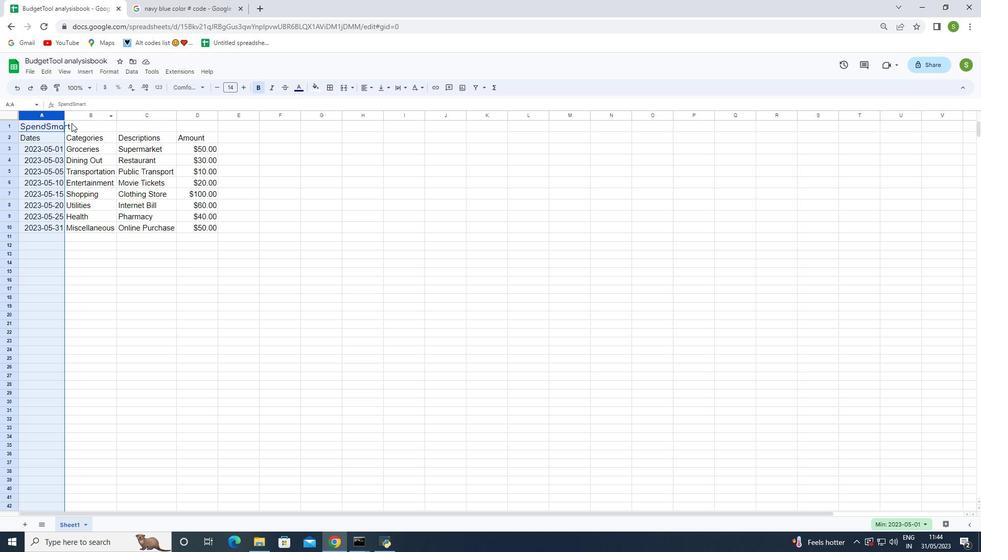 
Action: Mouse pressed left at (111, 157)
Screenshot: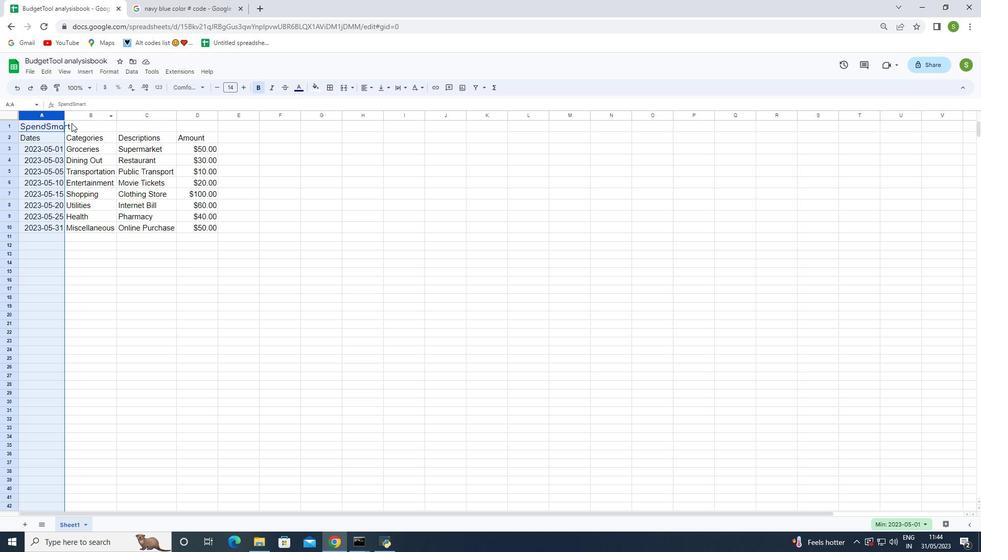 
Action: Mouse moved to (64, 116)
Screenshot: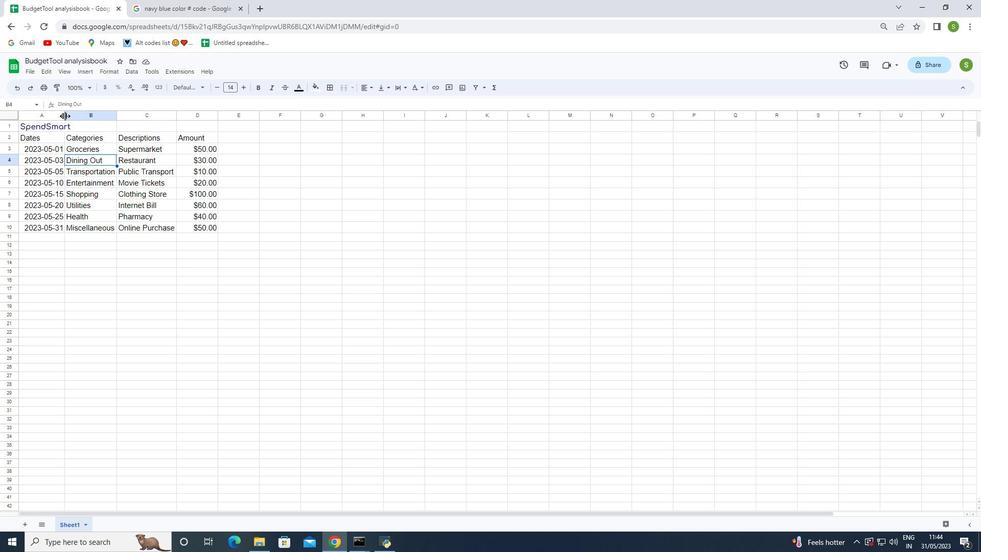 
Action: Mouse pressed left at (64, 116)
Screenshot: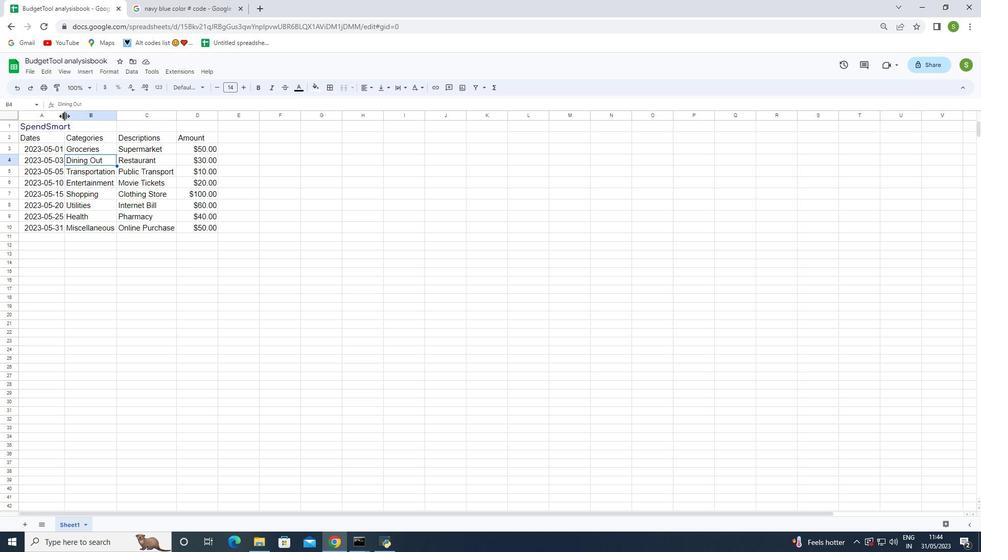 
Action: Mouse pressed left at (64, 116)
Screenshot: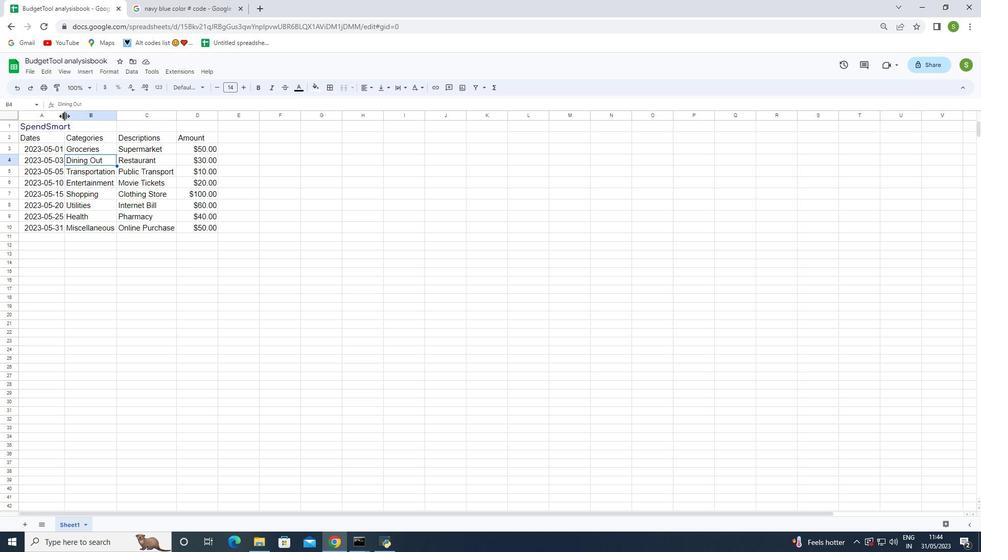 
Action: Mouse moved to (127, 214)
Screenshot: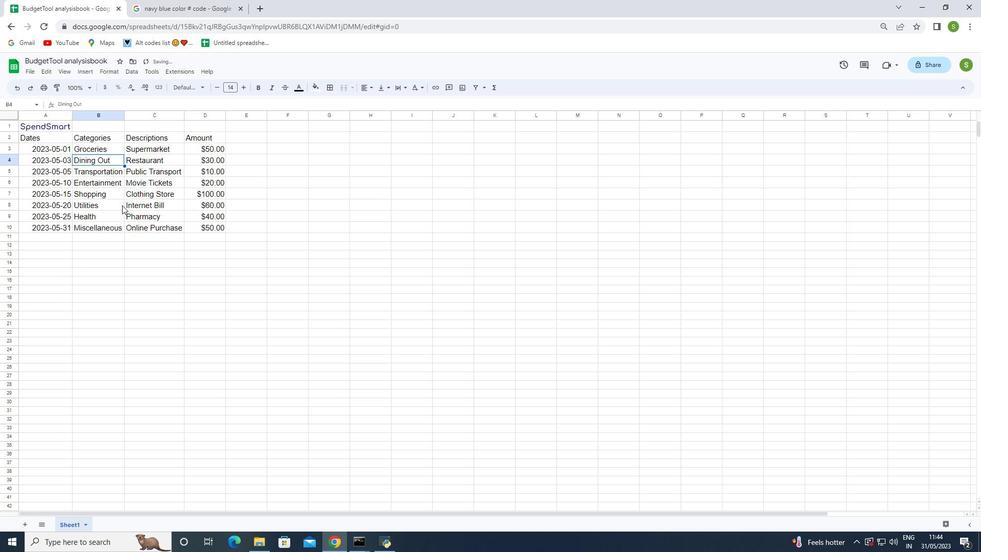 
Action: Mouse pressed left at (127, 214)
Screenshot: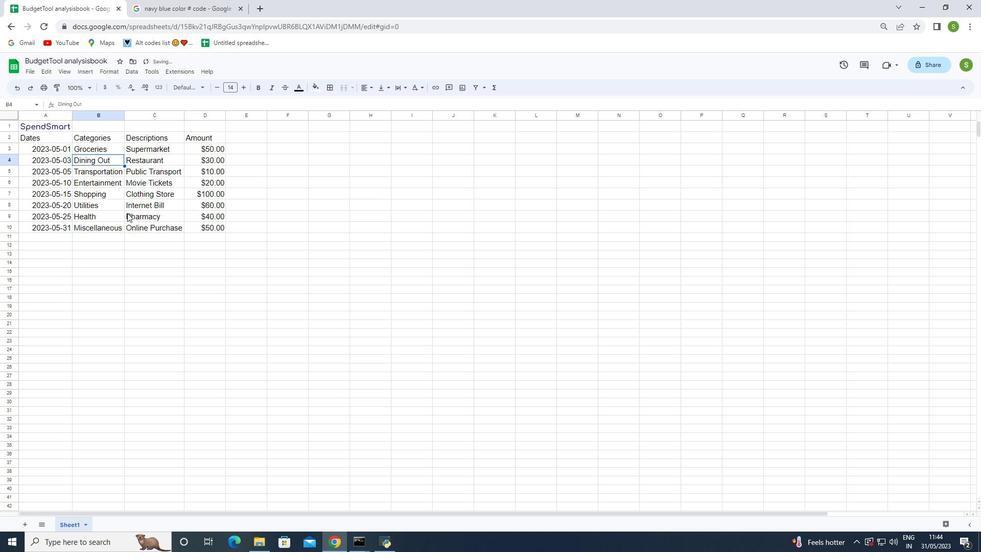 
Action: Mouse moved to (54, 126)
Screenshot: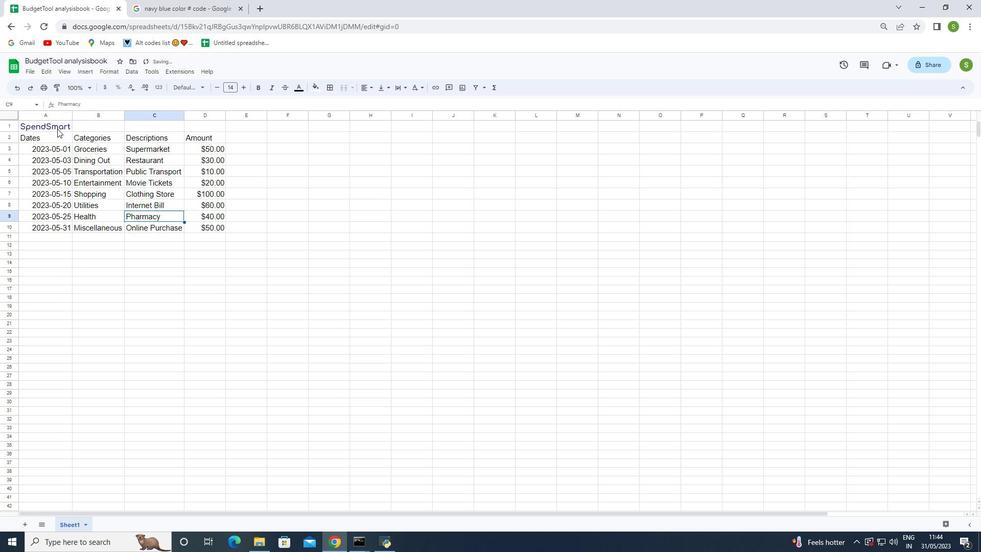 
Action: Mouse pressed left at (54, 126)
Screenshot: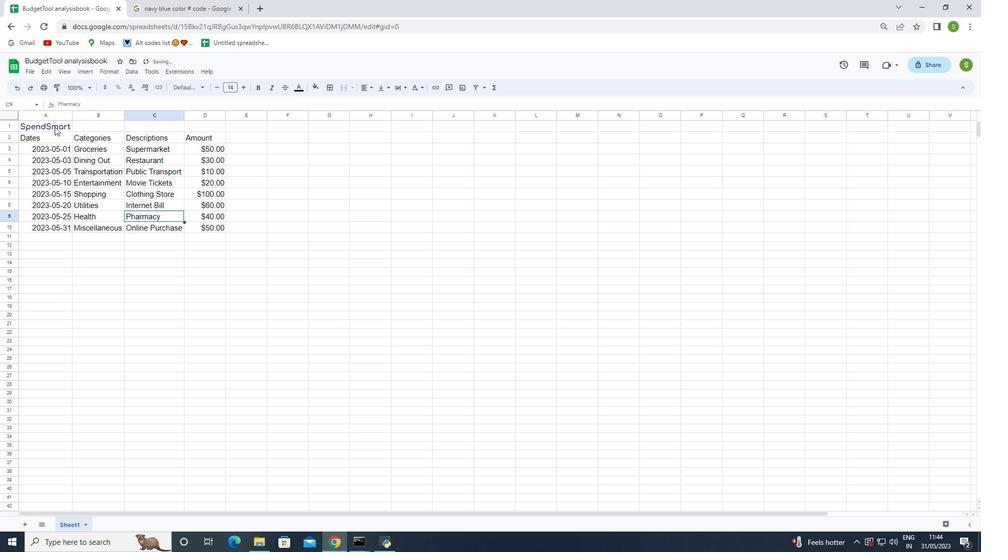 
Action: Mouse moved to (244, 86)
Screenshot: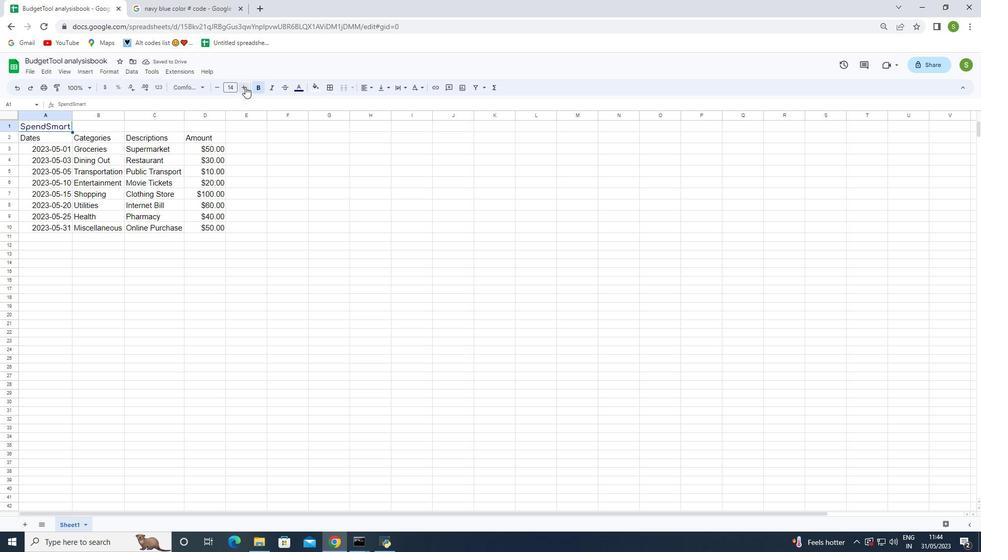 
Action: Mouse pressed left at (244, 86)
Screenshot: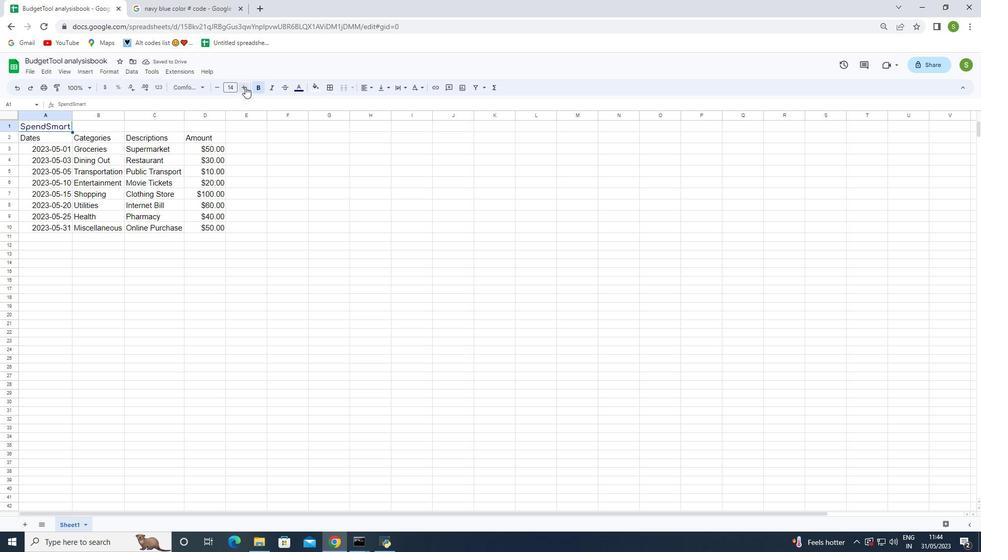 
Action: Mouse pressed left at (244, 86)
Screenshot: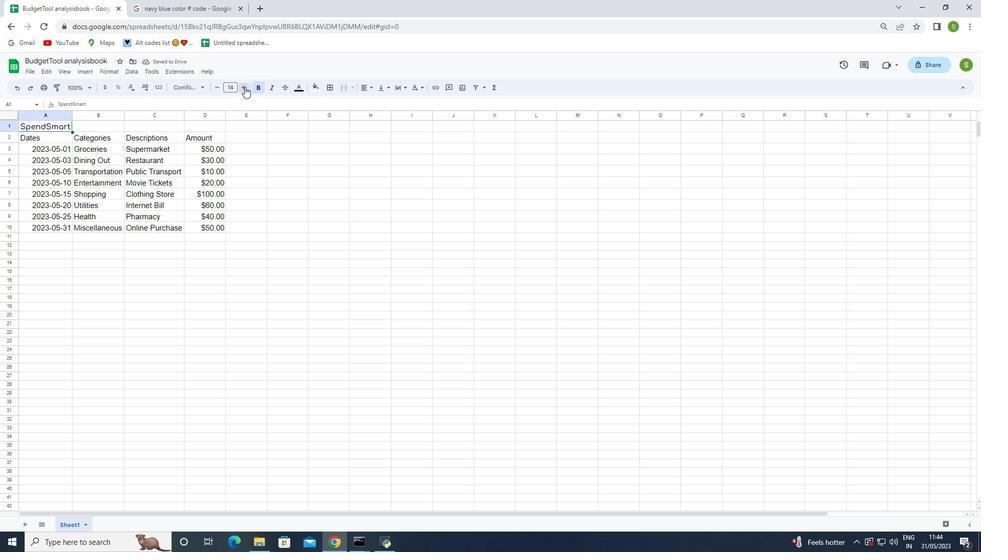 
Action: Mouse pressed left at (244, 86)
Screenshot: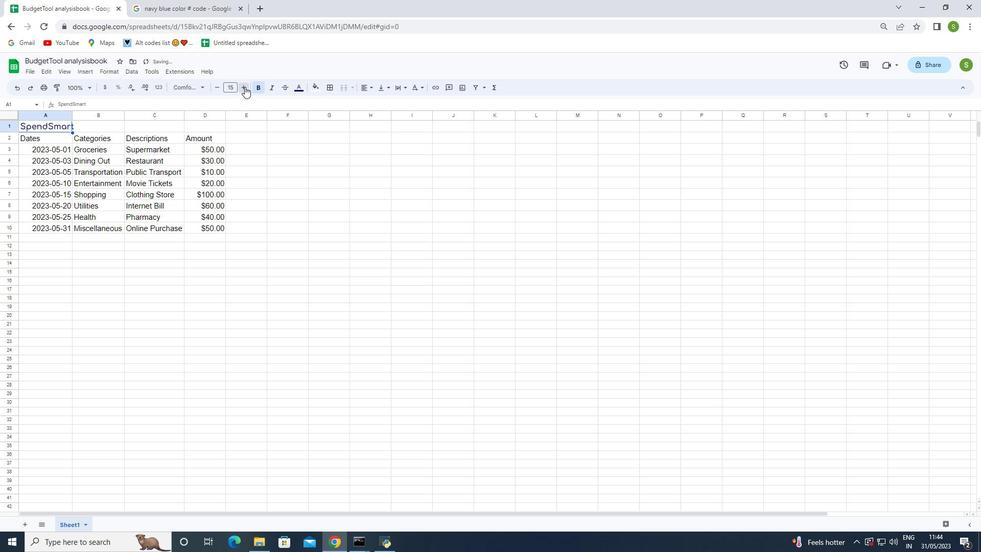 
Action: Mouse pressed left at (244, 86)
Screenshot: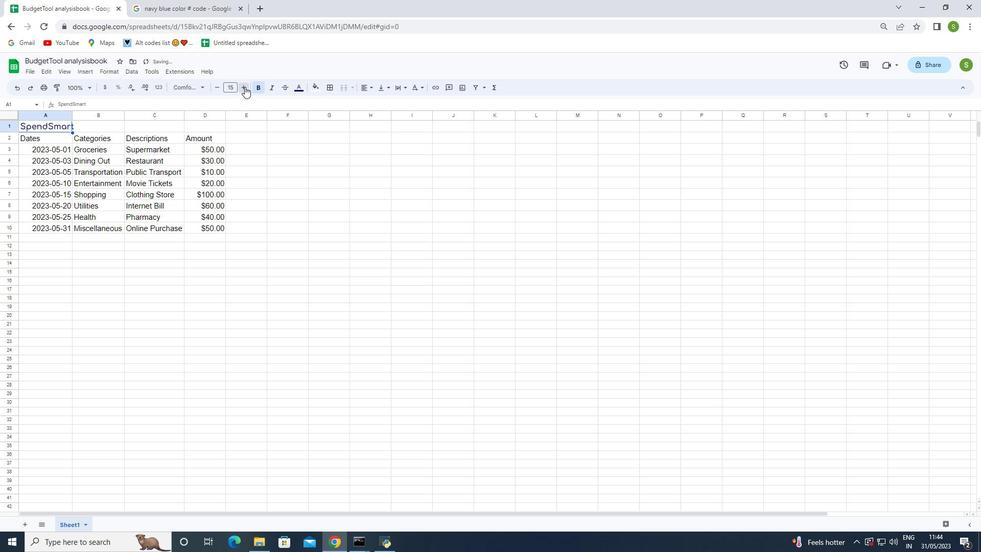
Action: Mouse pressed left at (244, 86)
Screenshot: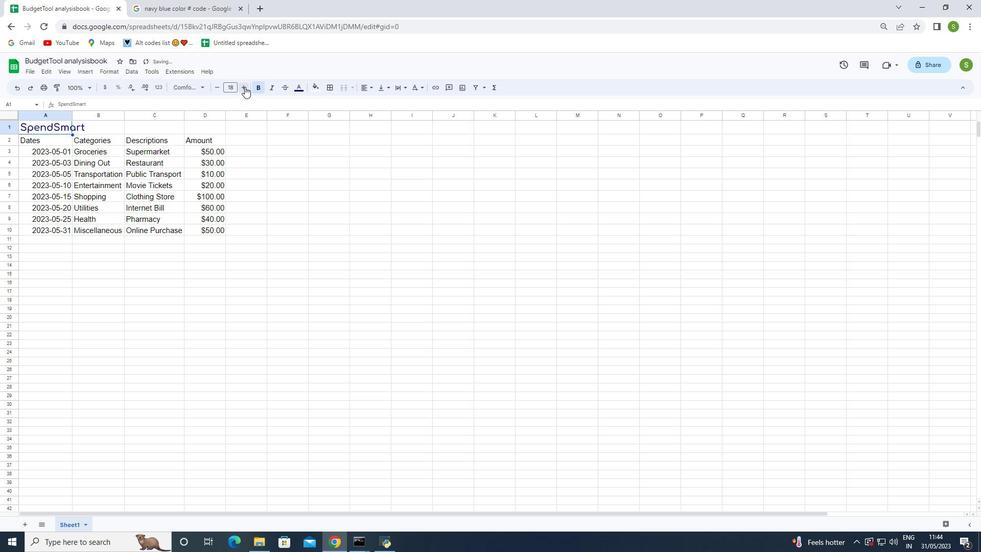 
Action: Mouse pressed left at (244, 86)
Screenshot: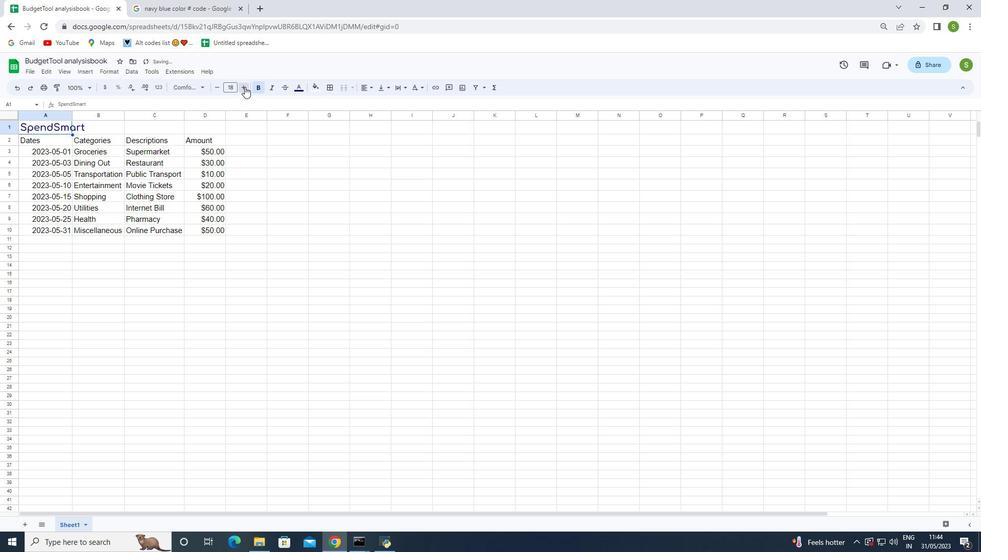 
Action: Mouse moved to (256, 235)
Screenshot: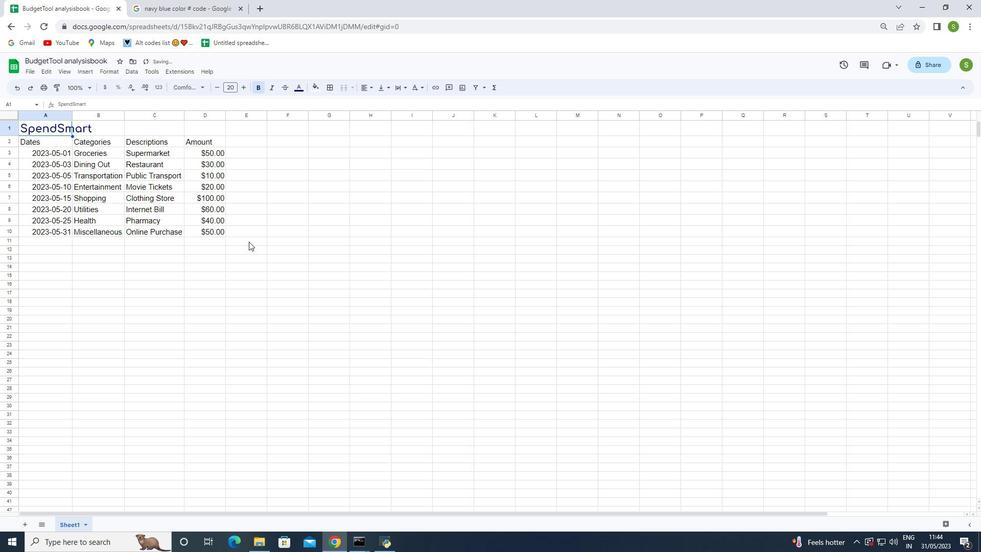 
Action: Mouse pressed left at (256, 235)
Screenshot: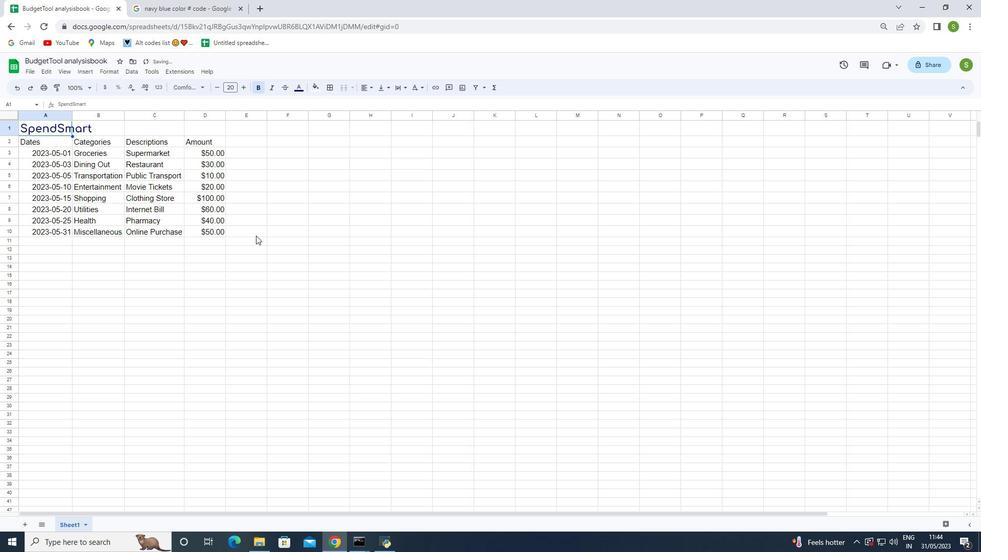 
Action: Mouse moved to (38, 142)
Screenshot: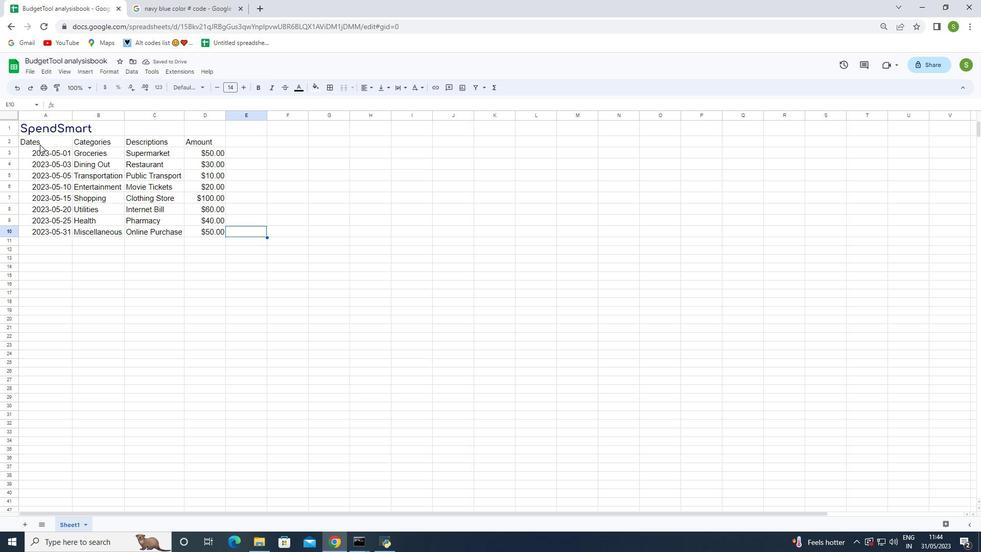 
Action: Mouse pressed left at (38, 142)
Screenshot: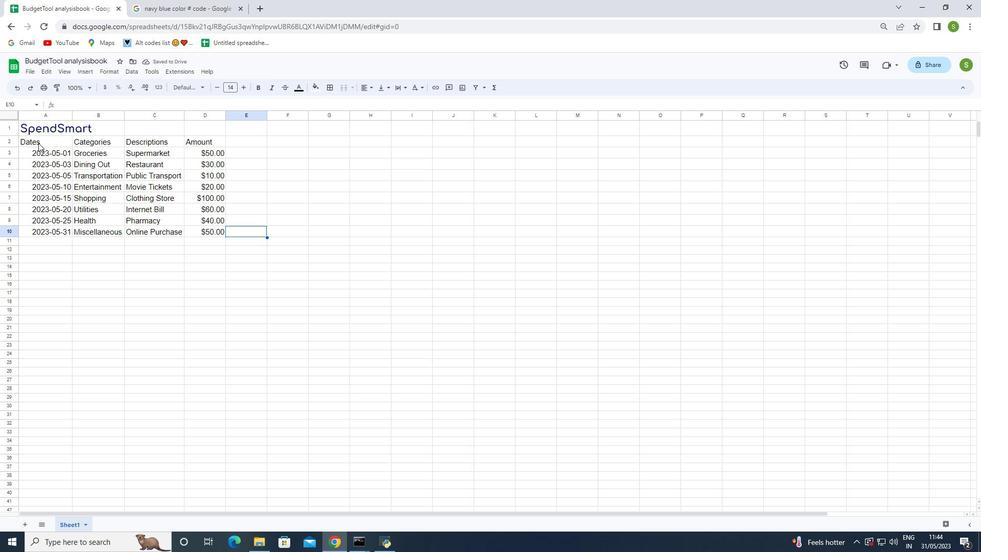
Action: Mouse moved to (190, 85)
Screenshot: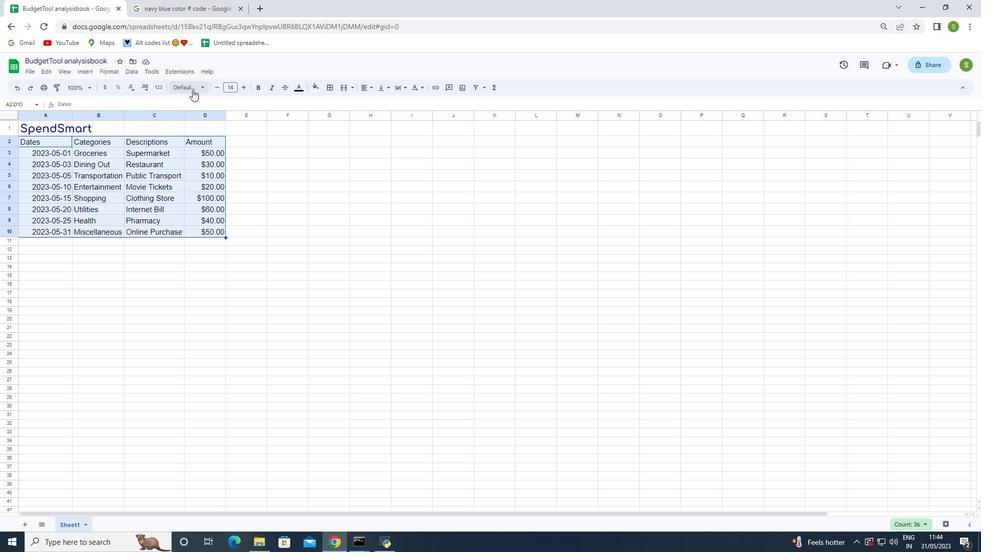 
Action: Mouse pressed left at (190, 85)
Screenshot: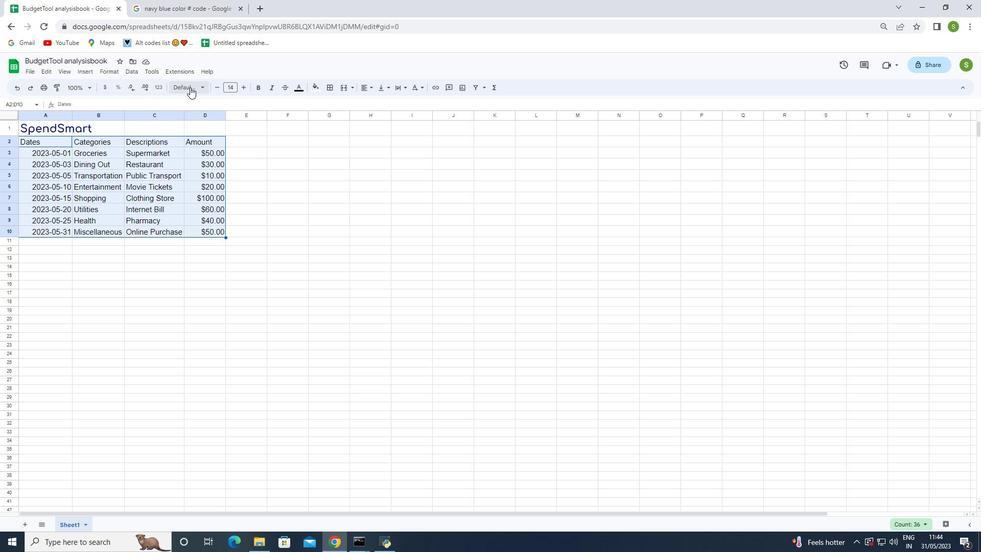 
Action: Mouse moved to (204, 172)
Screenshot: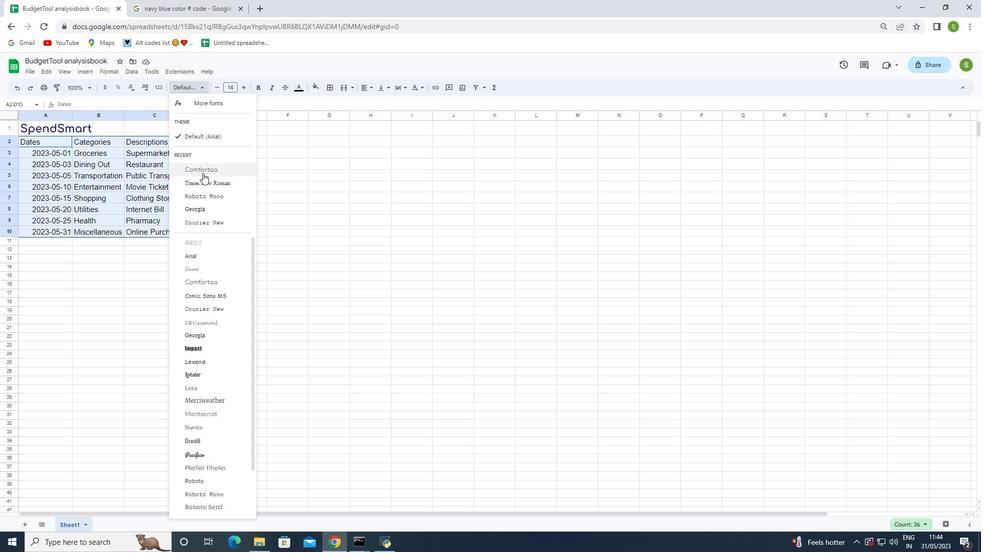 
Action: Mouse pressed left at (204, 172)
Screenshot: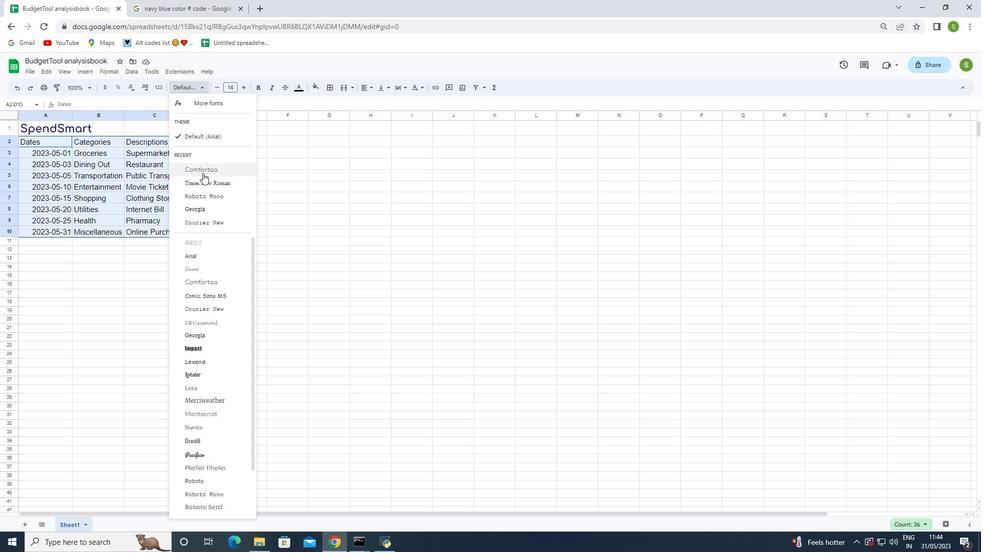
Action: Mouse moved to (213, 89)
Screenshot: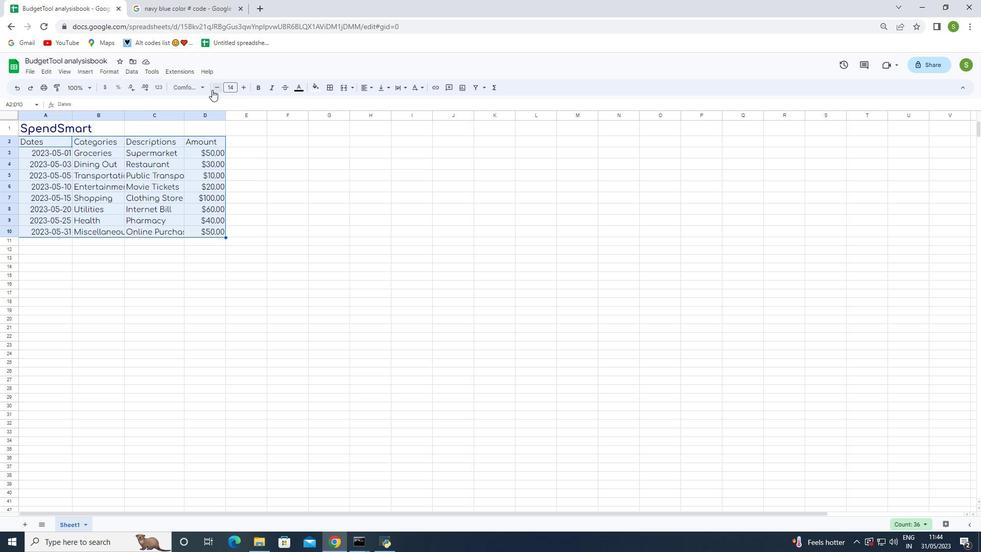 
Action: Mouse pressed left at (213, 89)
Screenshot: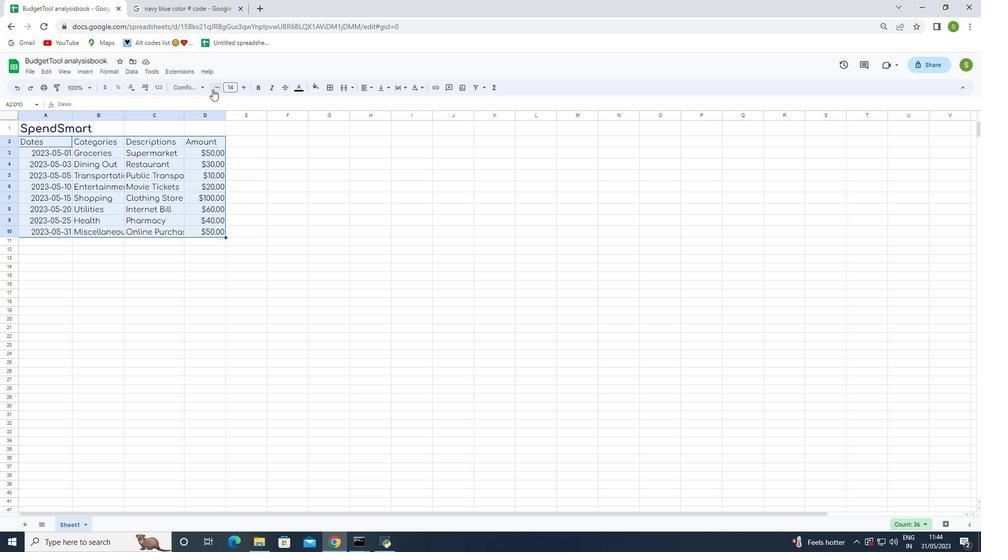 
Action: Mouse pressed left at (213, 89)
Screenshot: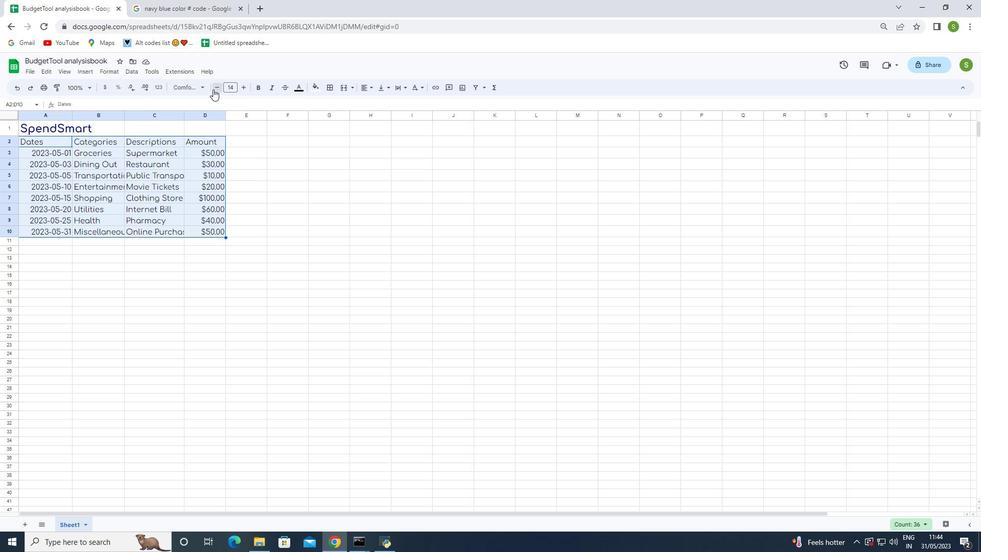 
Action: Mouse moved to (229, 284)
Screenshot: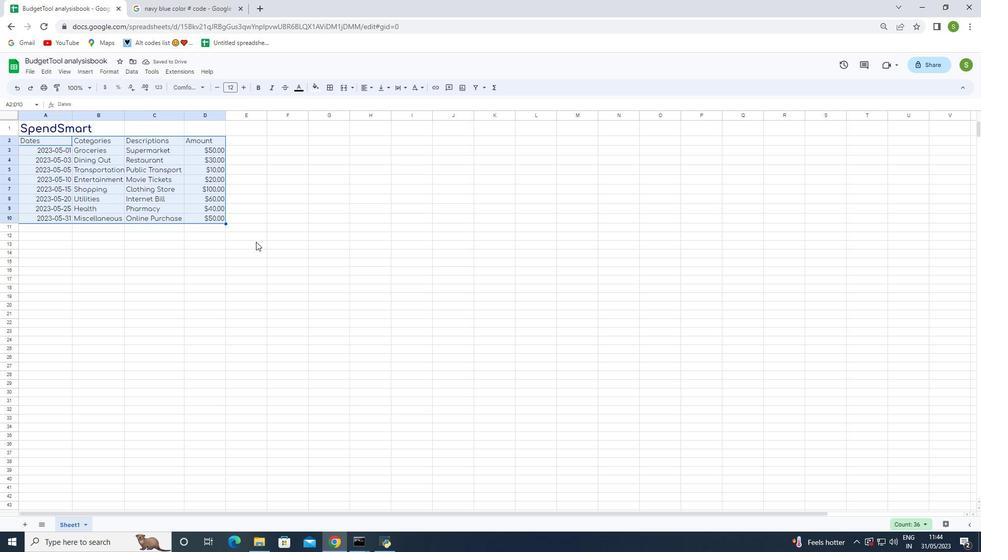
Action: Mouse pressed left at (229, 284)
Screenshot: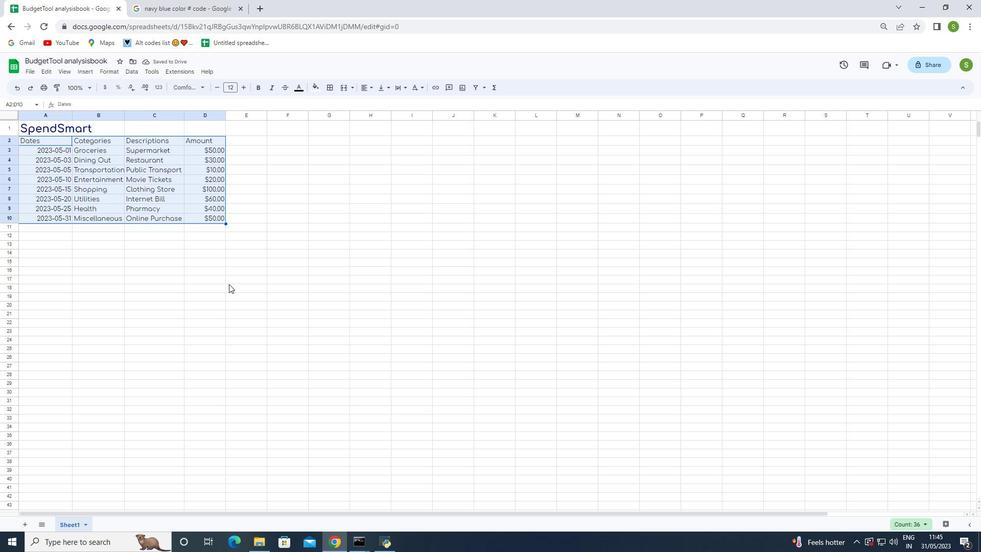 
Action: Mouse moved to (43, 126)
Screenshot: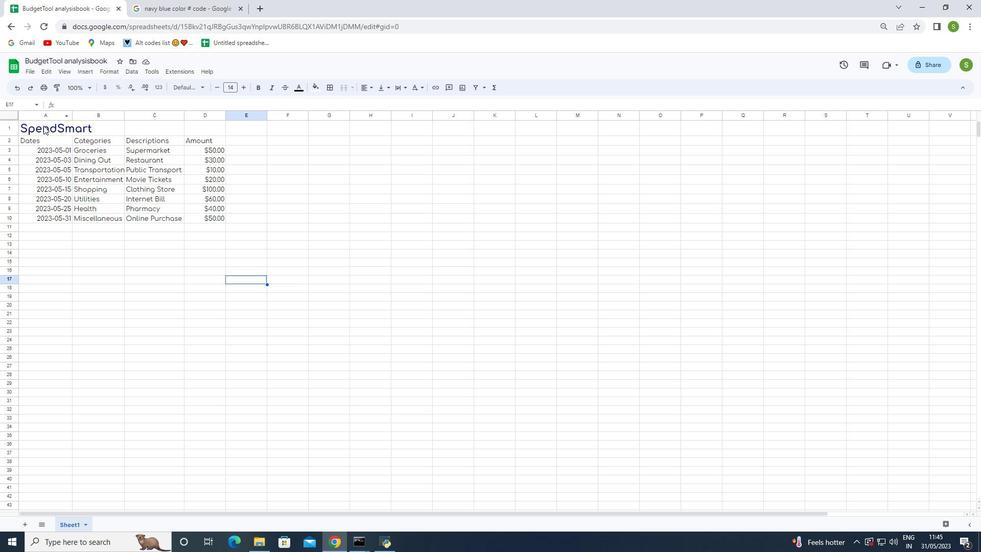 
Action: Mouse pressed left at (43, 126)
Screenshot: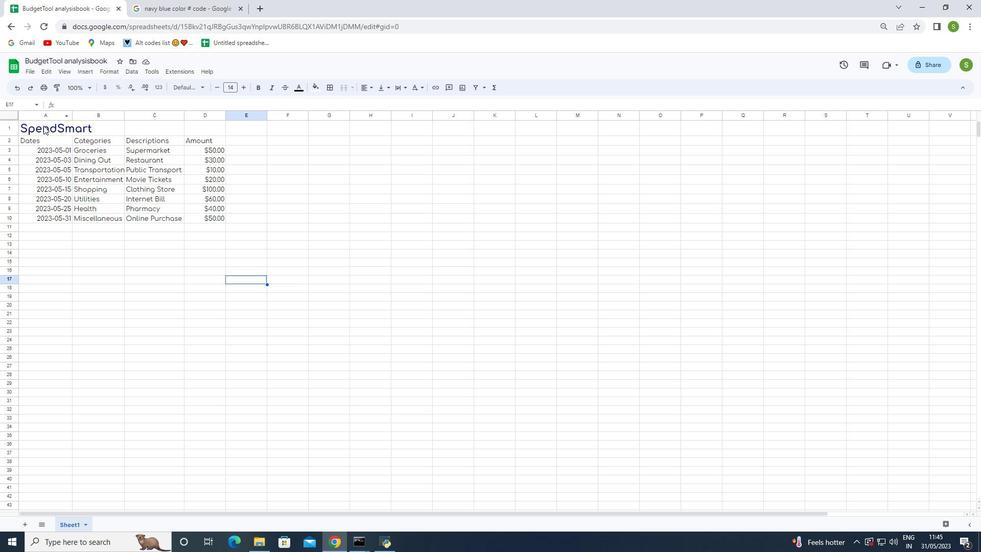 
Action: Mouse moved to (368, 89)
Screenshot: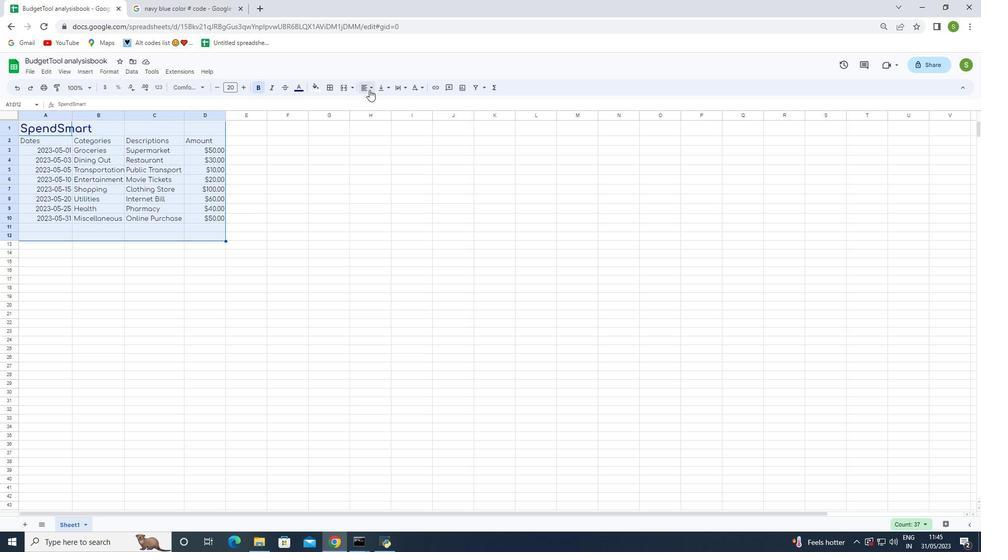 
Action: Mouse pressed left at (368, 89)
Screenshot: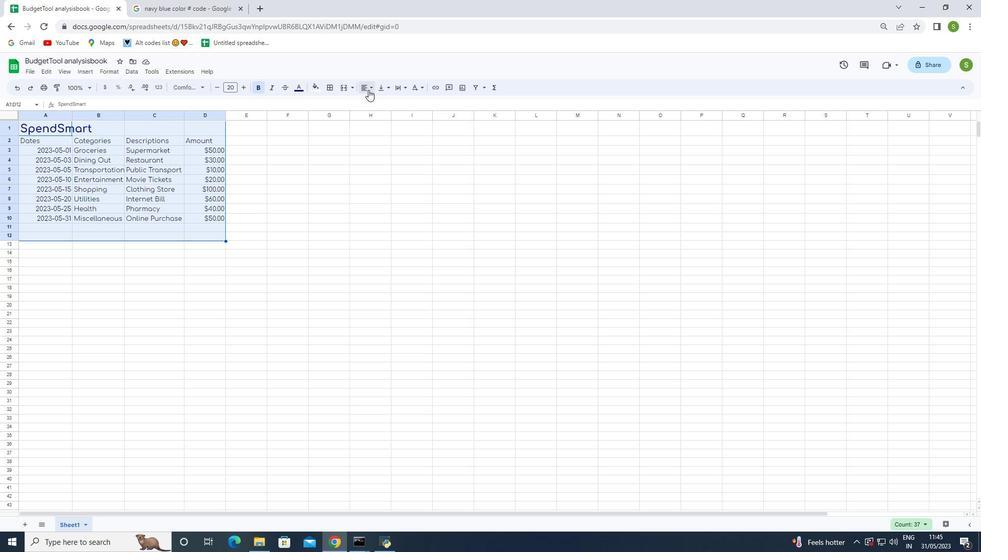 
Action: Mouse moved to (383, 103)
Screenshot: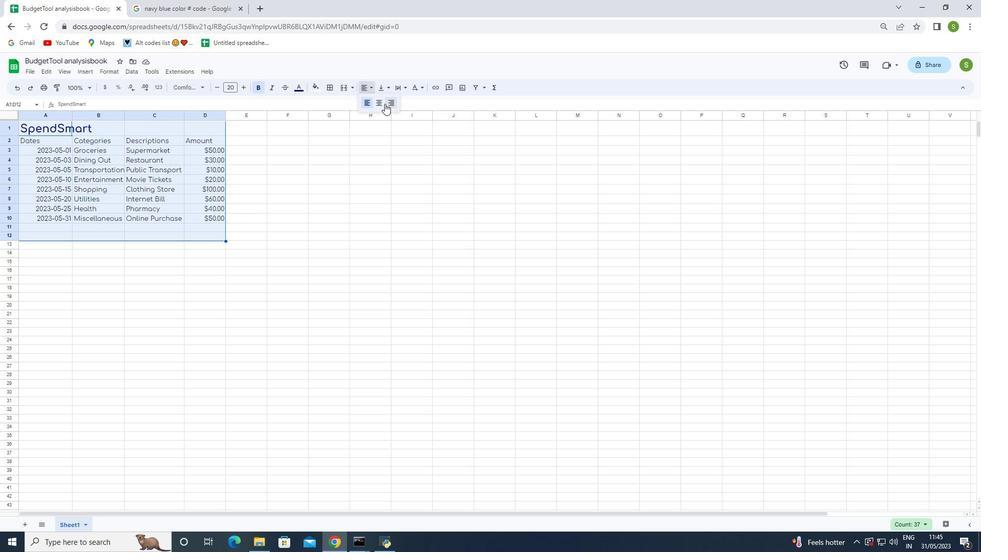 
Action: Mouse pressed left at (383, 103)
Screenshot: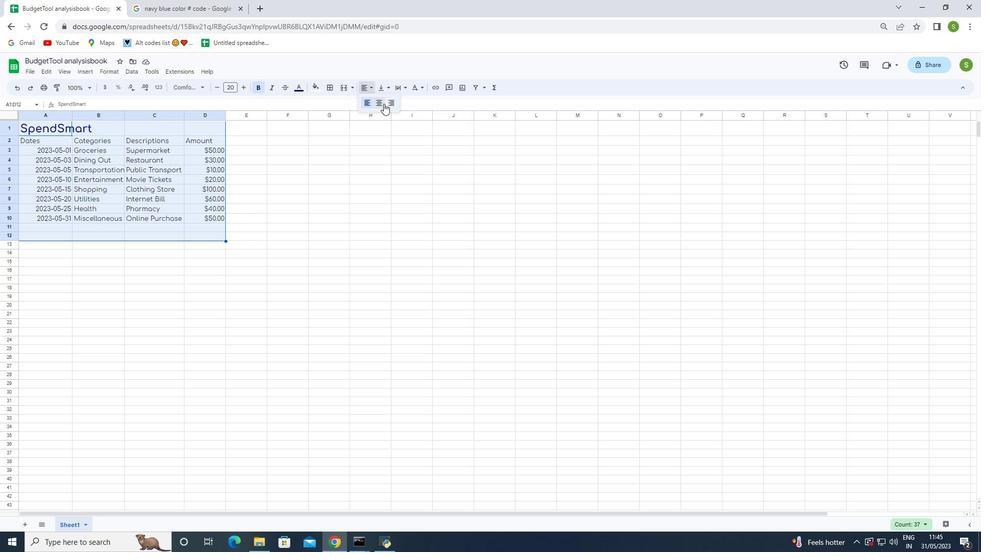 
Action: Mouse moved to (359, 202)
Screenshot: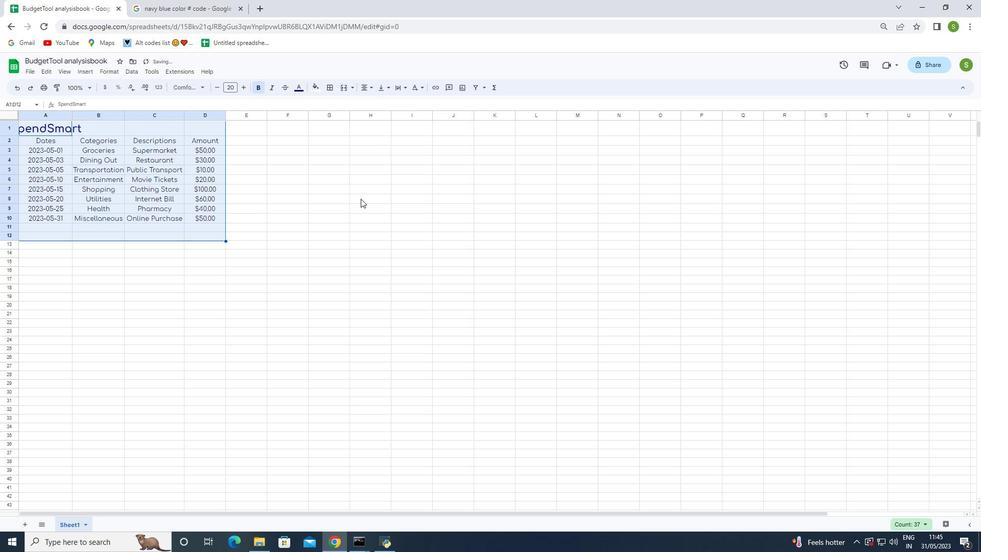 
Action: Mouse pressed left at (359, 202)
Screenshot: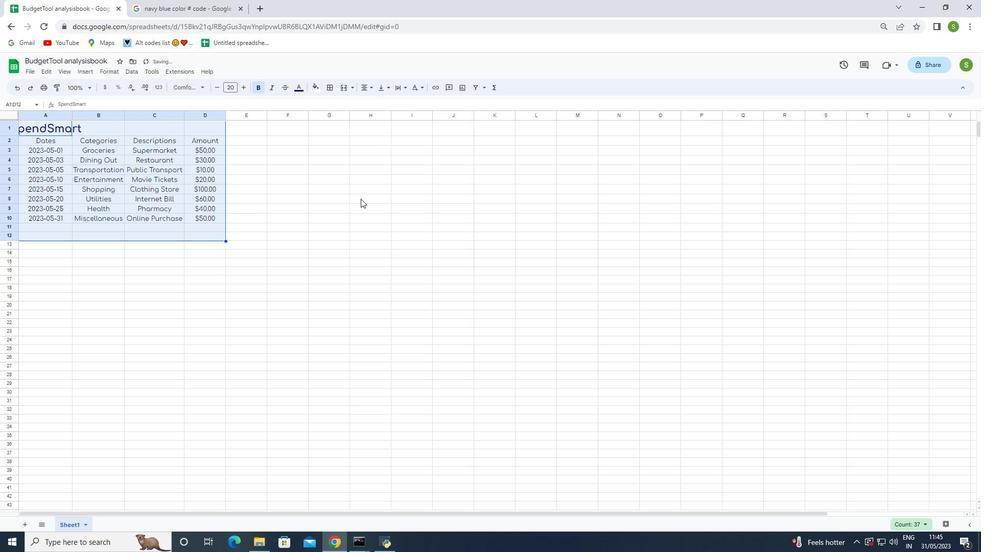 
Action: Mouse moved to (32, 70)
Screenshot: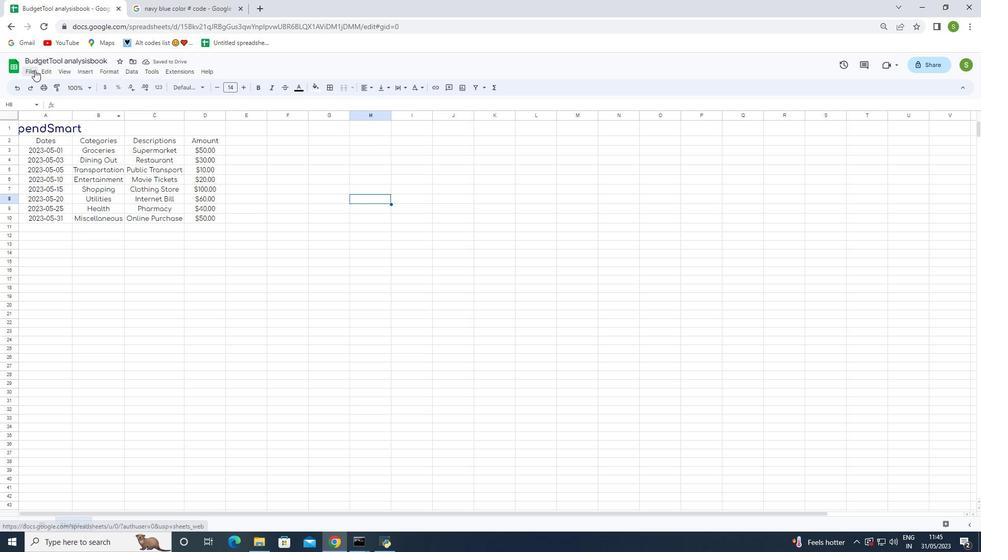 
Action: Mouse pressed left at (32, 70)
Screenshot: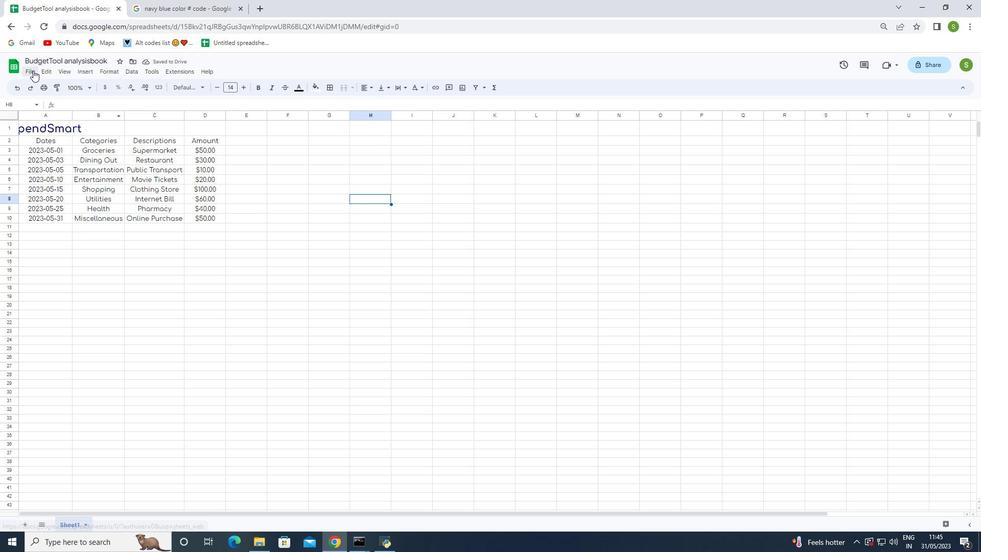 
Action: Mouse moved to (54, 188)
Screenshot: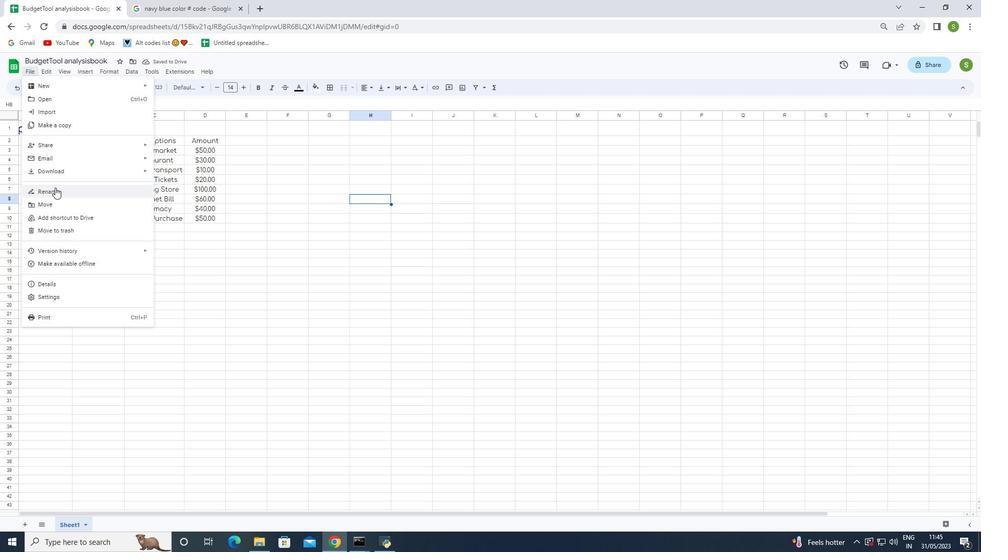
Action: Mouse pressed left at (54, 188)
Screenshot: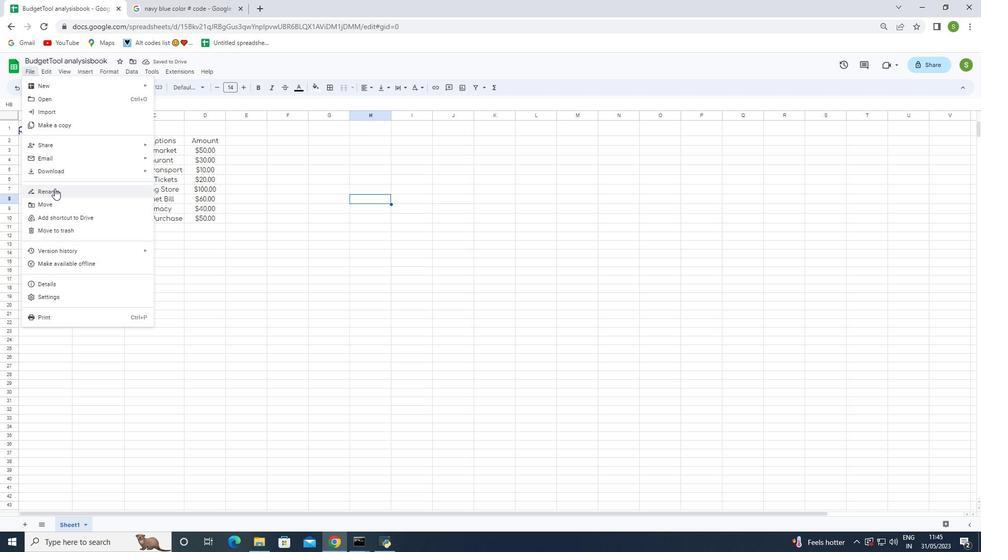 
Action: Key pressed <Key.backspace><Key.shift>Budget<Key.shift>Tool<Key.space>analysisbook<Key.enter>
Screenshot: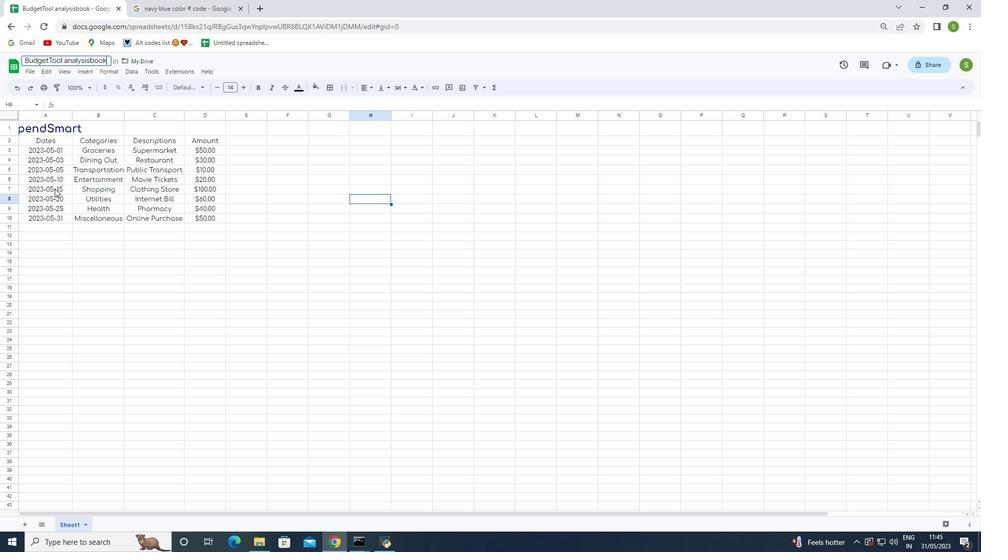 
Action: Mouse moved to (179, 336)
Screenshot: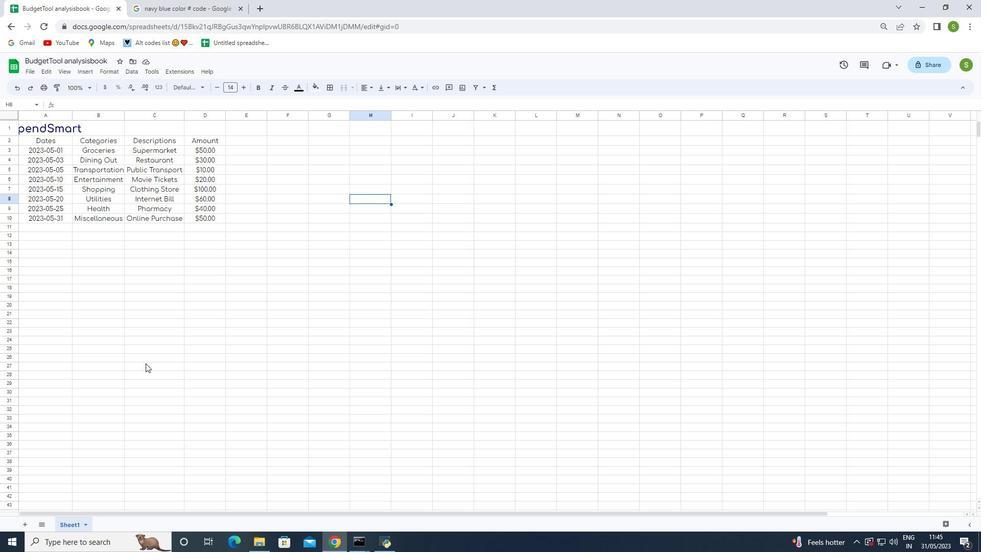 
Action: Mouse pressed left at (179, 336)
Screenshot: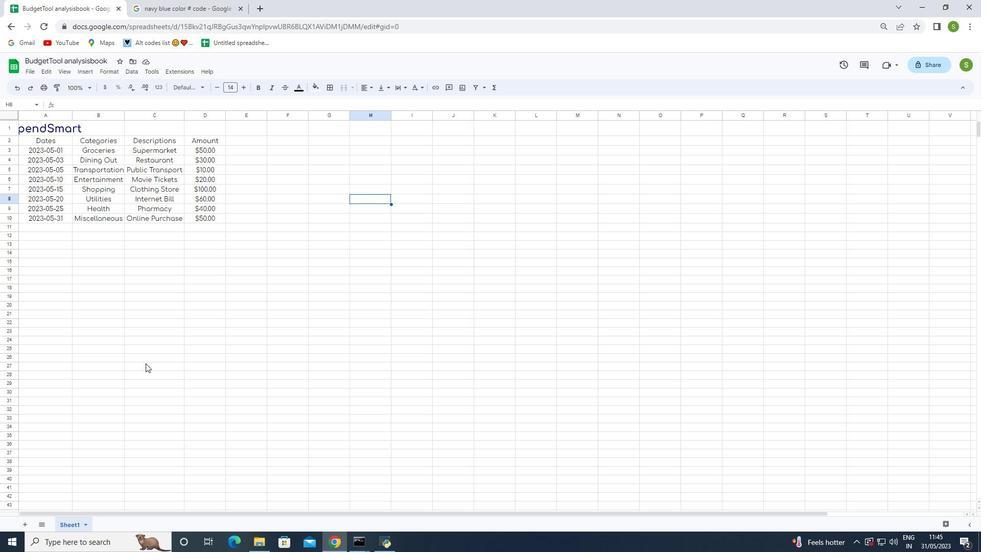 
Action: Mouse moved to (185, 294)
Screenshot: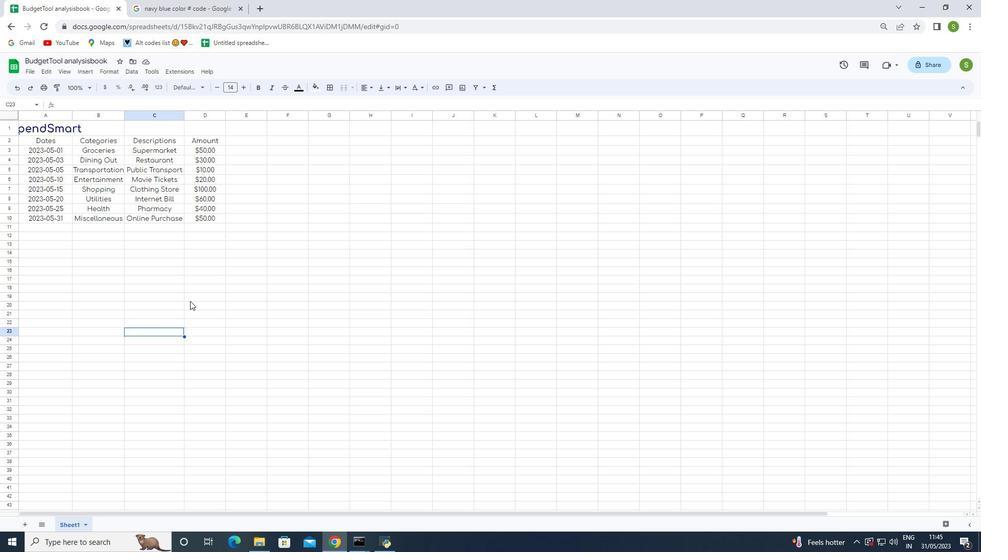 
Action: Mouse pressed left at (185, 294)
Screenshot: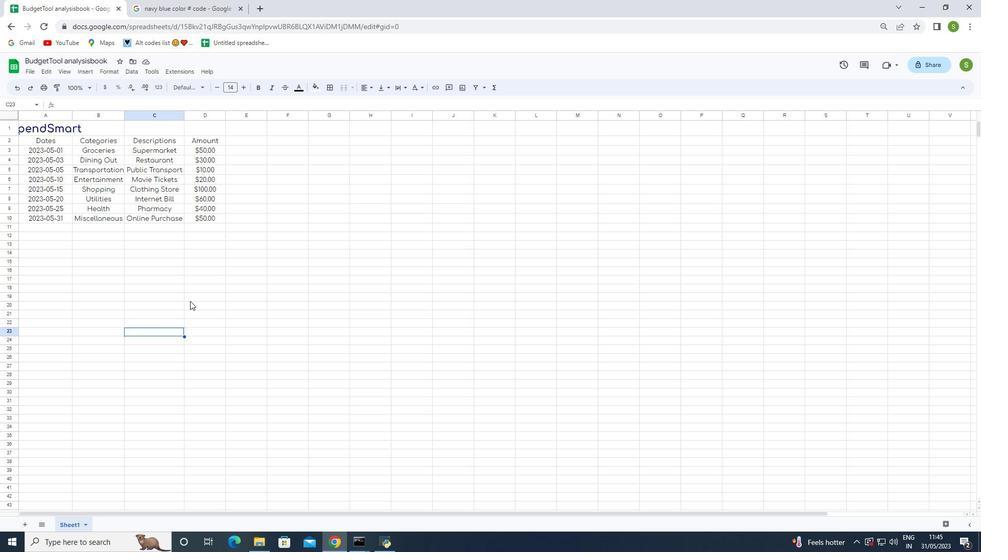 
Action: Mouse moved to (279, 209)
Screenshot: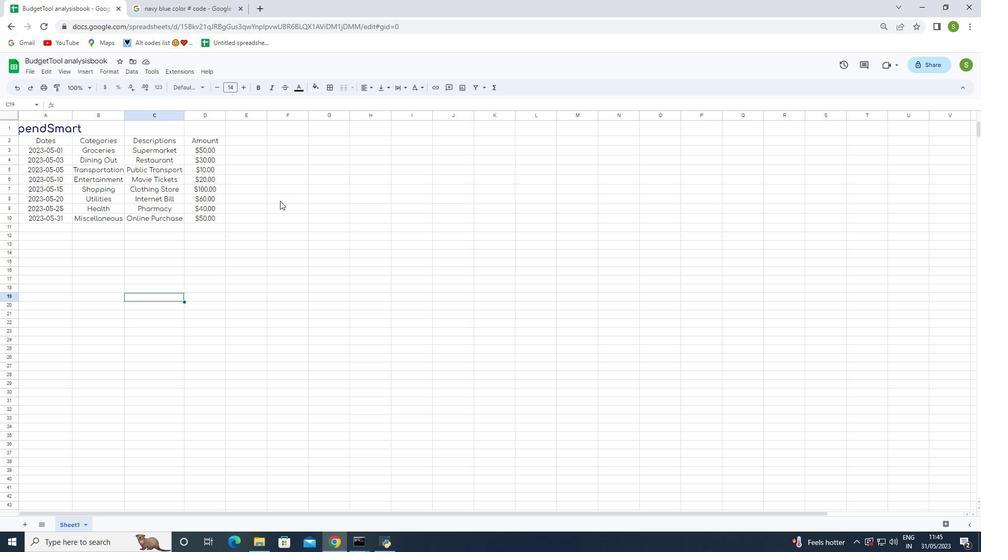 
